 Task: Create a due date automation trigger when advanced on, on the tuesday of the week before a card is due add fields with custom field "Resume" set to a date more than 1 working days from now at 11:00 AM.
Action: Mouse moved to (1163, 97)
Screenshot: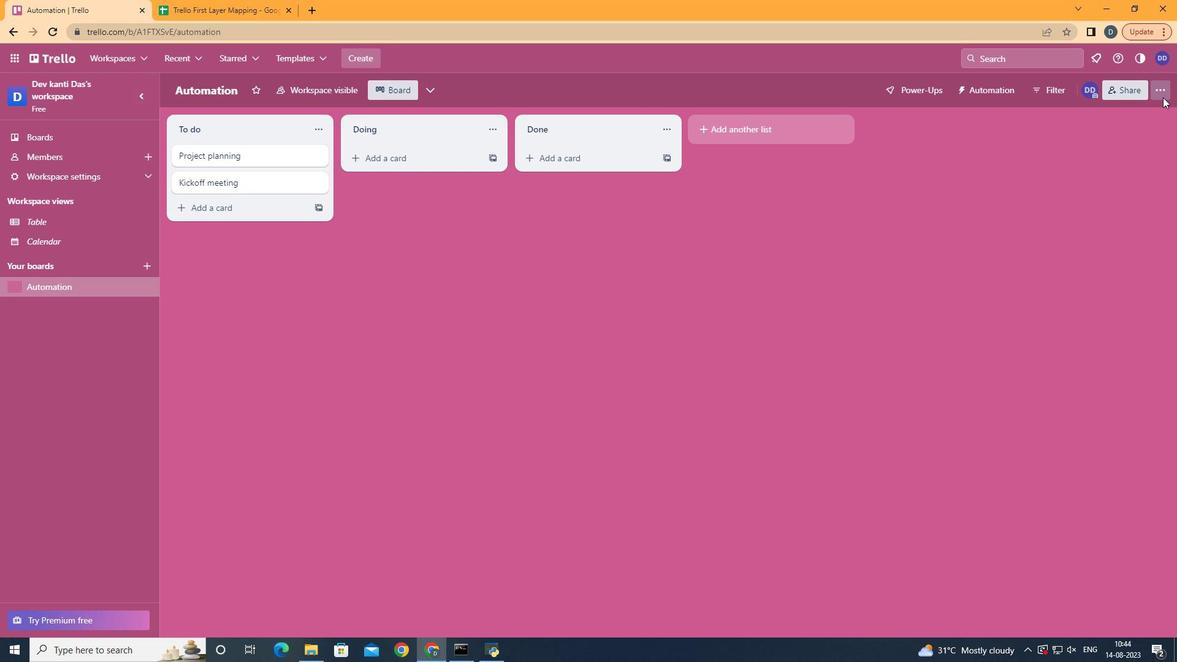 
Action: Mouse pressed left at (1163, 97)
Screenshot: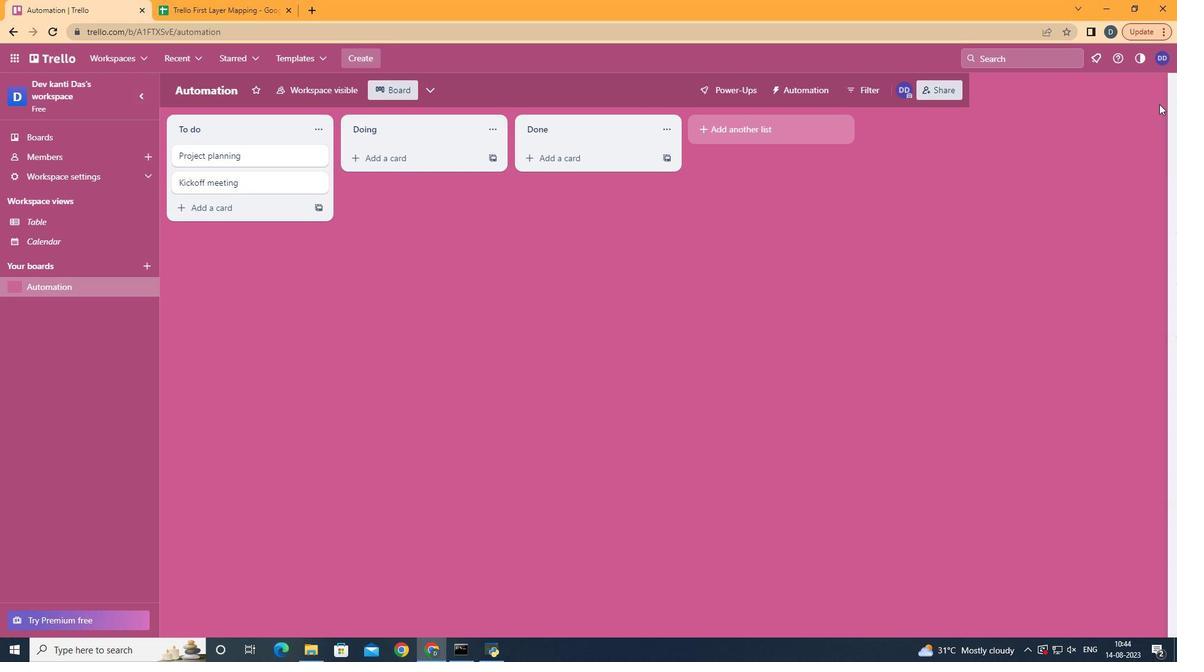 
Action: Mouse moved to (1105, 250)
Screenshot: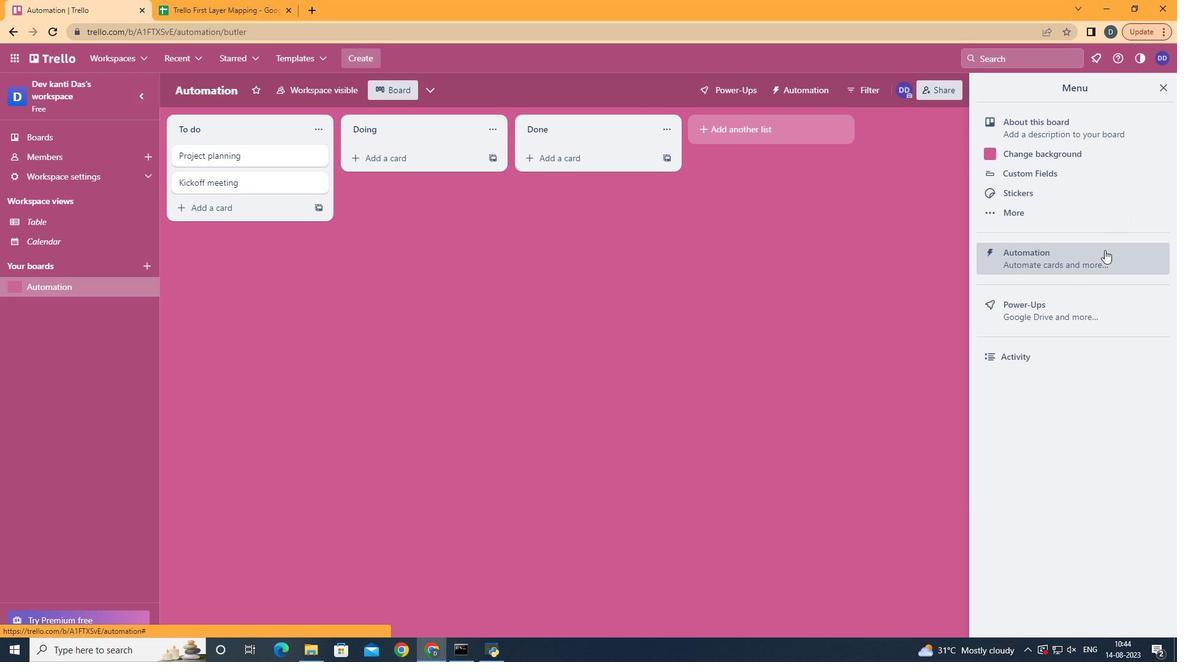 
Action: Mouse pressed left at (1105, 250)
Screenshot: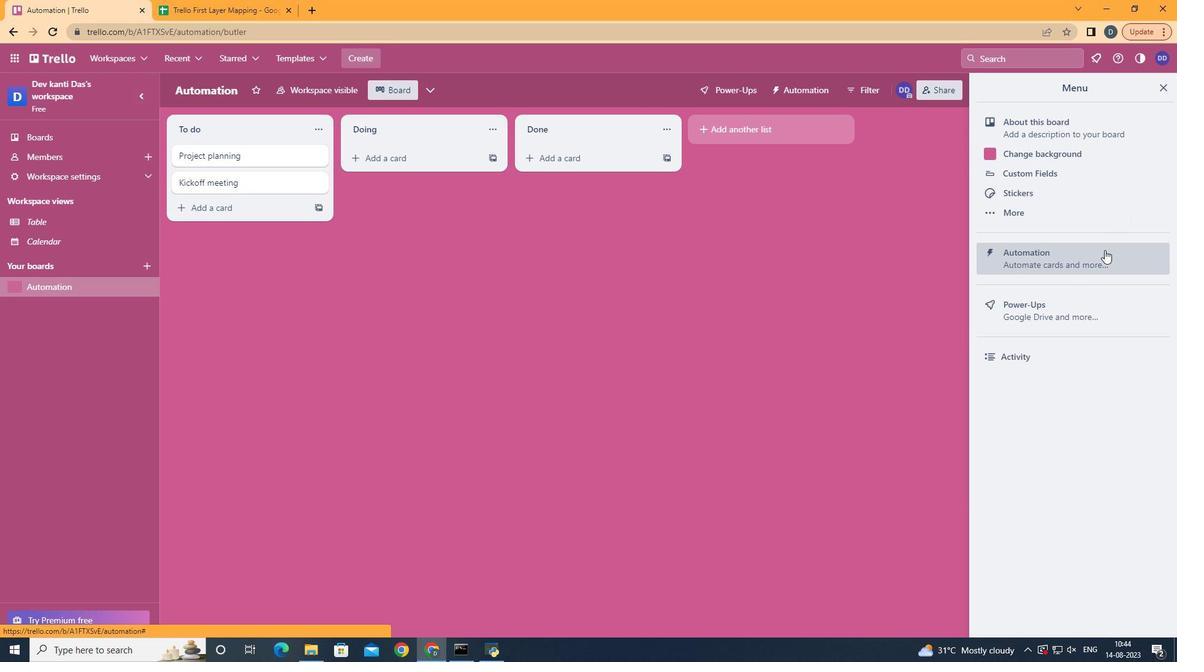 
Action: Mouse moved to (207, 253)
Screenshot: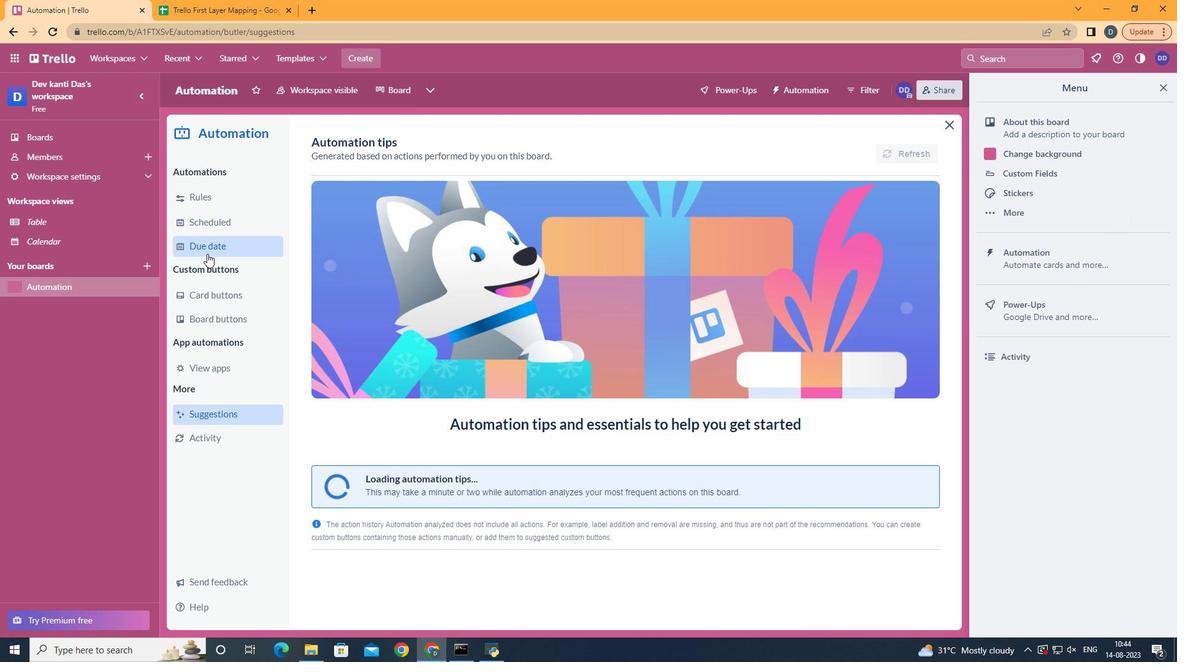 
Action: Mouse pressed left at (207, 253)
Screenshot: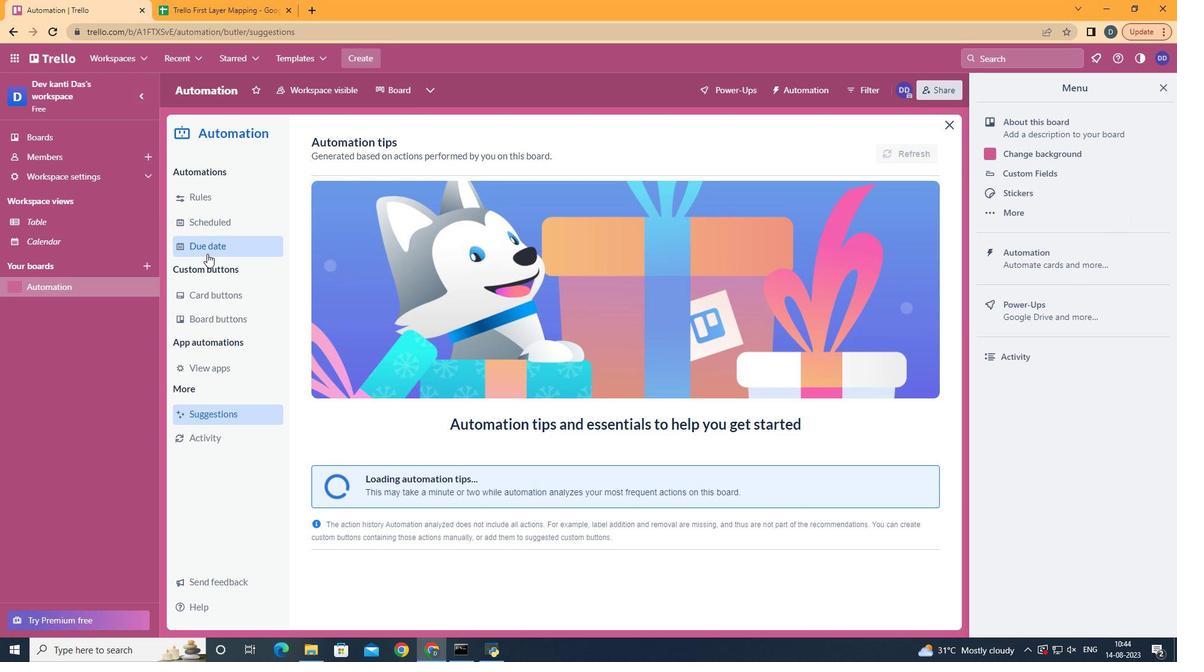 
Action: Mouse moved to (847, 157)
Screenshot: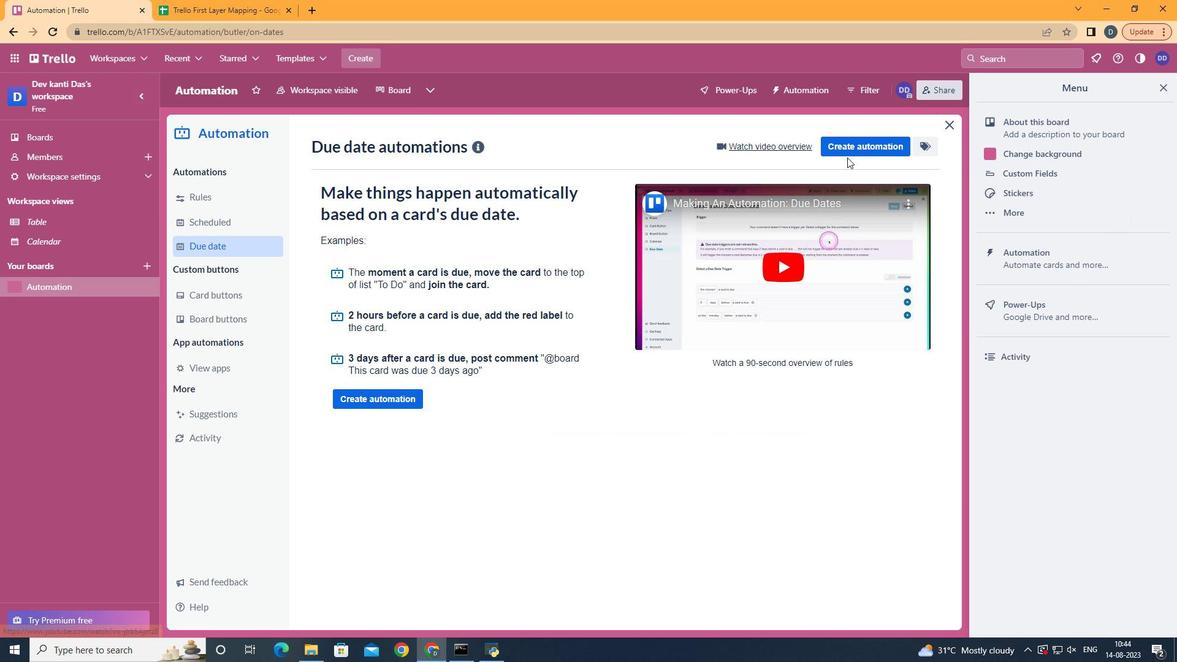 
Action: Mouse pressed left at (847, 157)
Screenshot: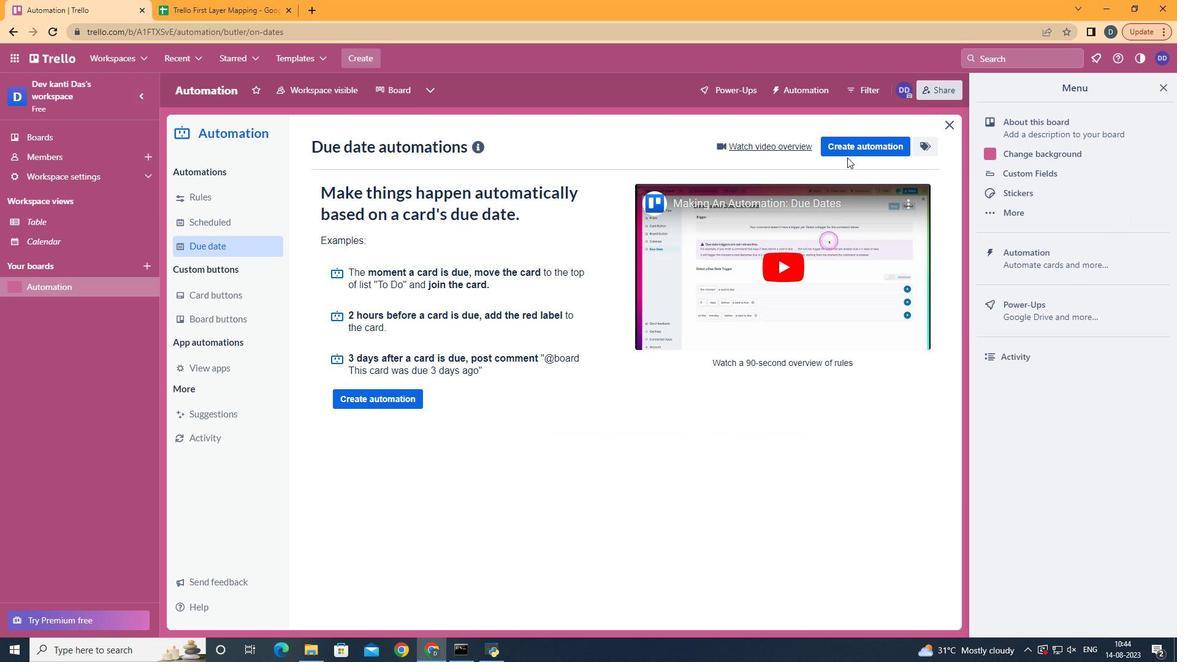 
Action: Mouse moved to (856, 153)
Screenshot: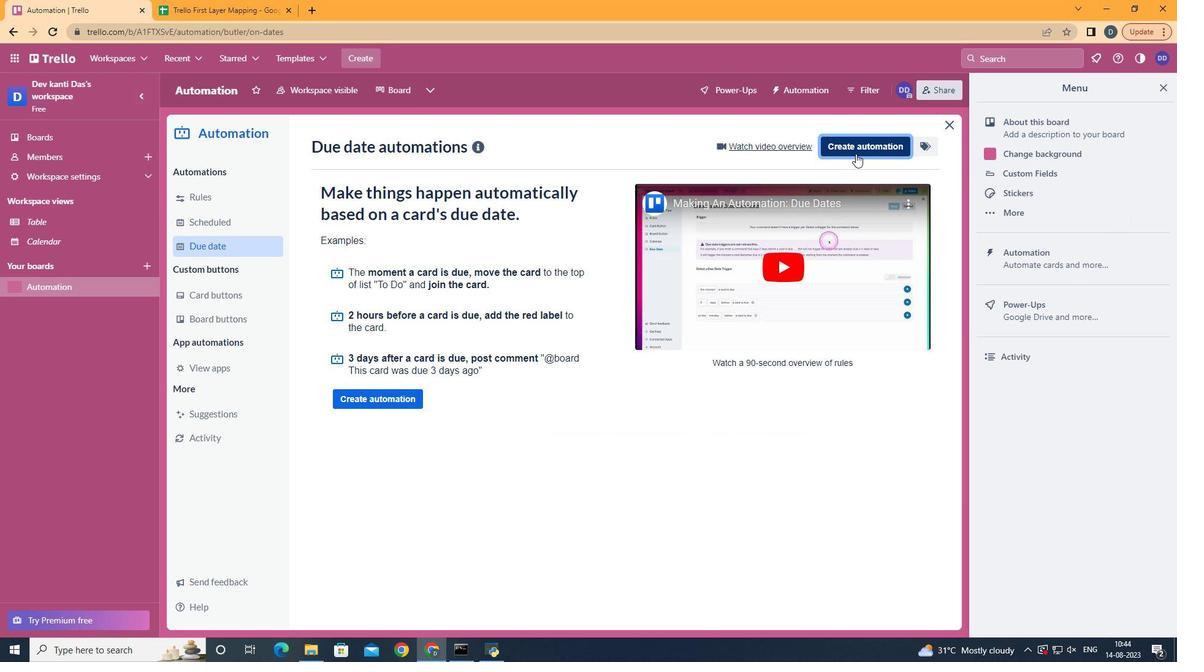 
Action: Mouse pressed left at (856, 153)
Screenshot: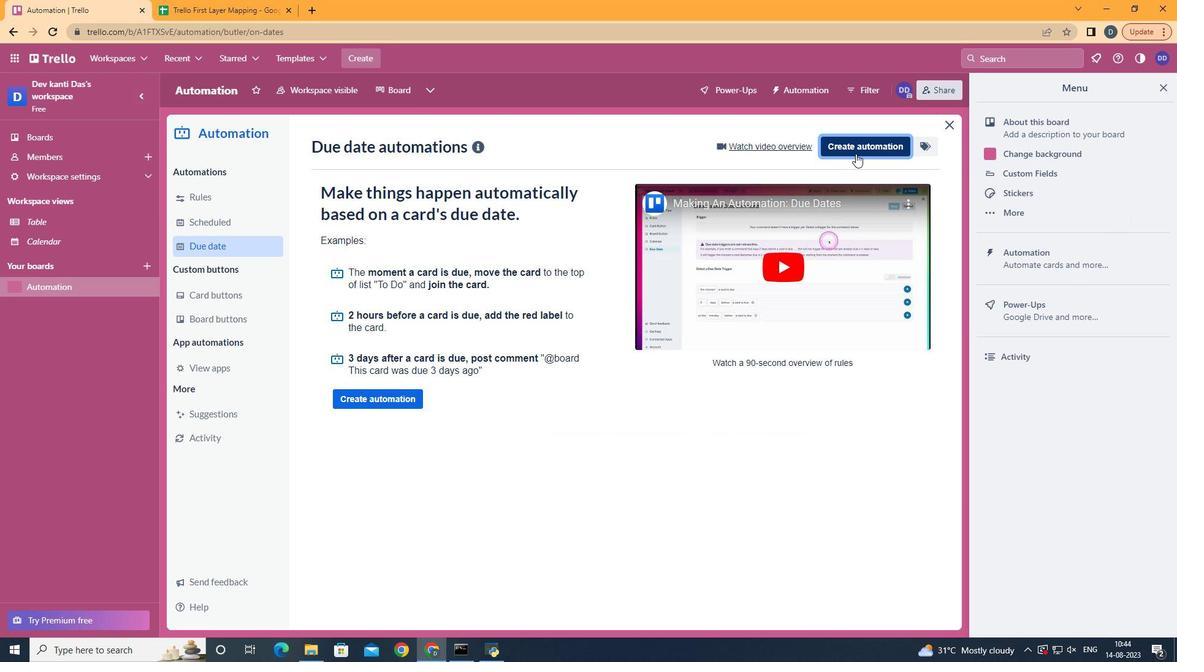 
Action: Mouse moved to (655, 267)
Screenshot: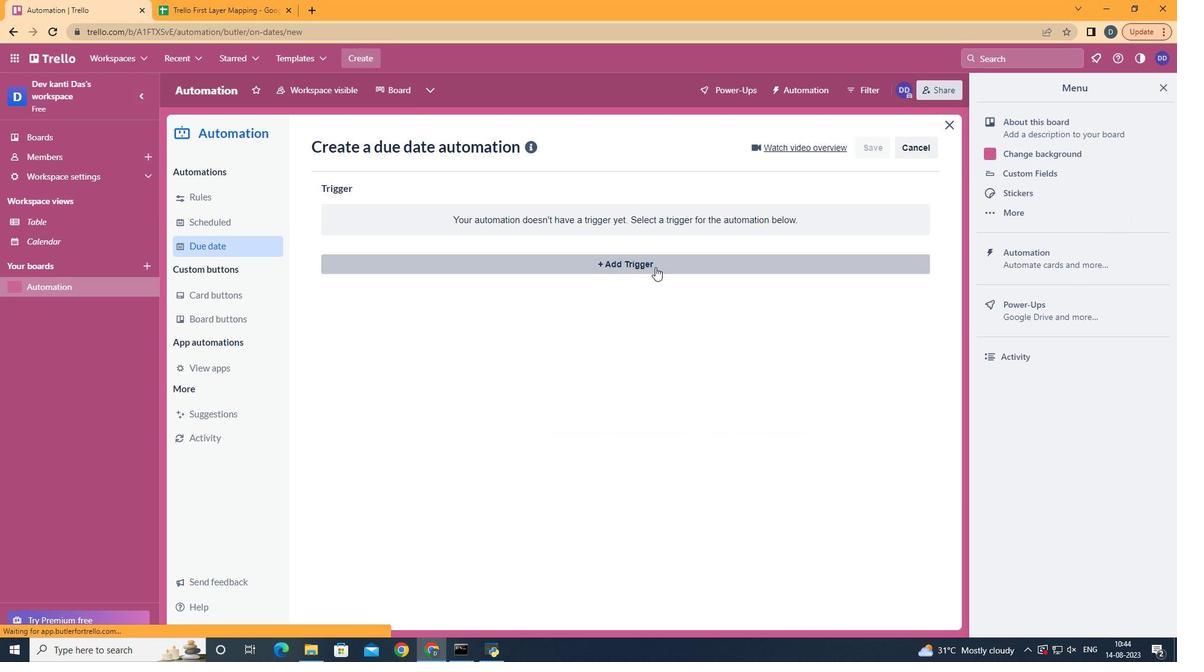 
Action: Mouse pressed left at (655, 267)
Screenshot: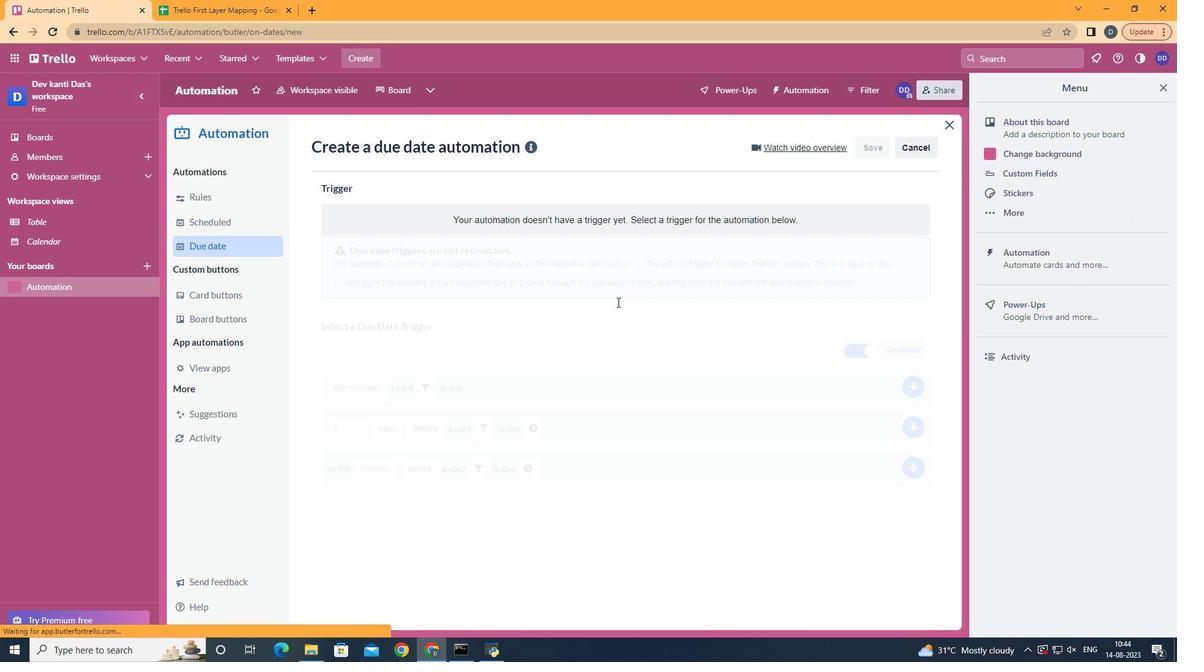 
Action: Mouse moved to (399, 337)
Screenshot: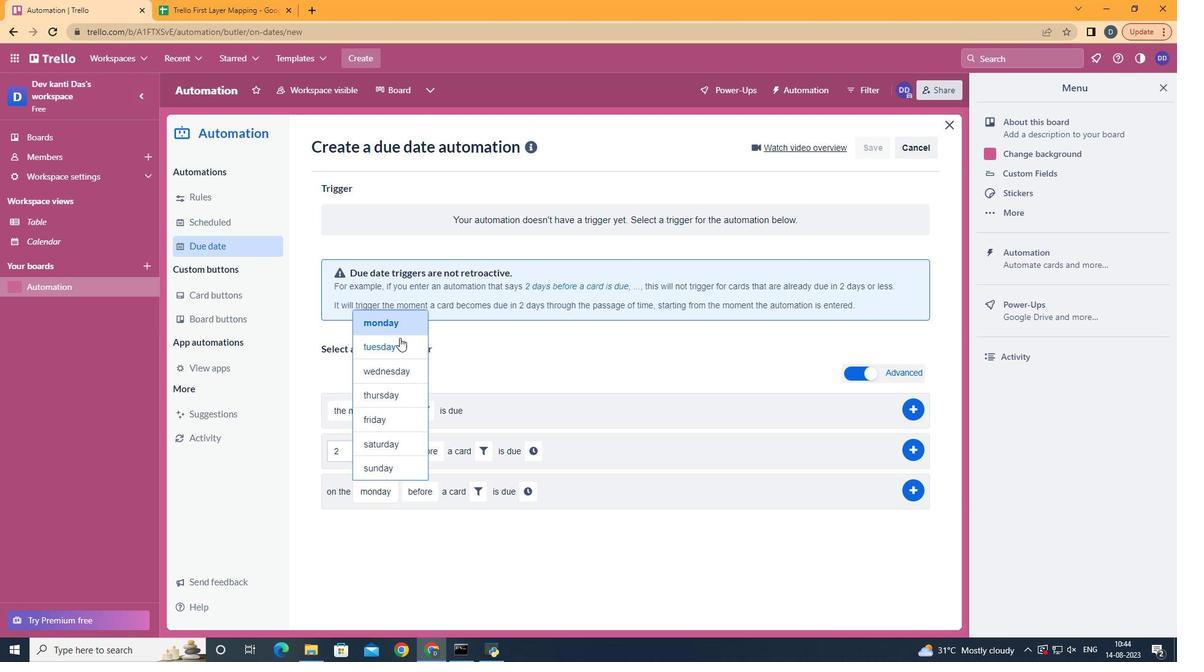 
Action: Mouse pressed left at (399, 337)
Screenshot: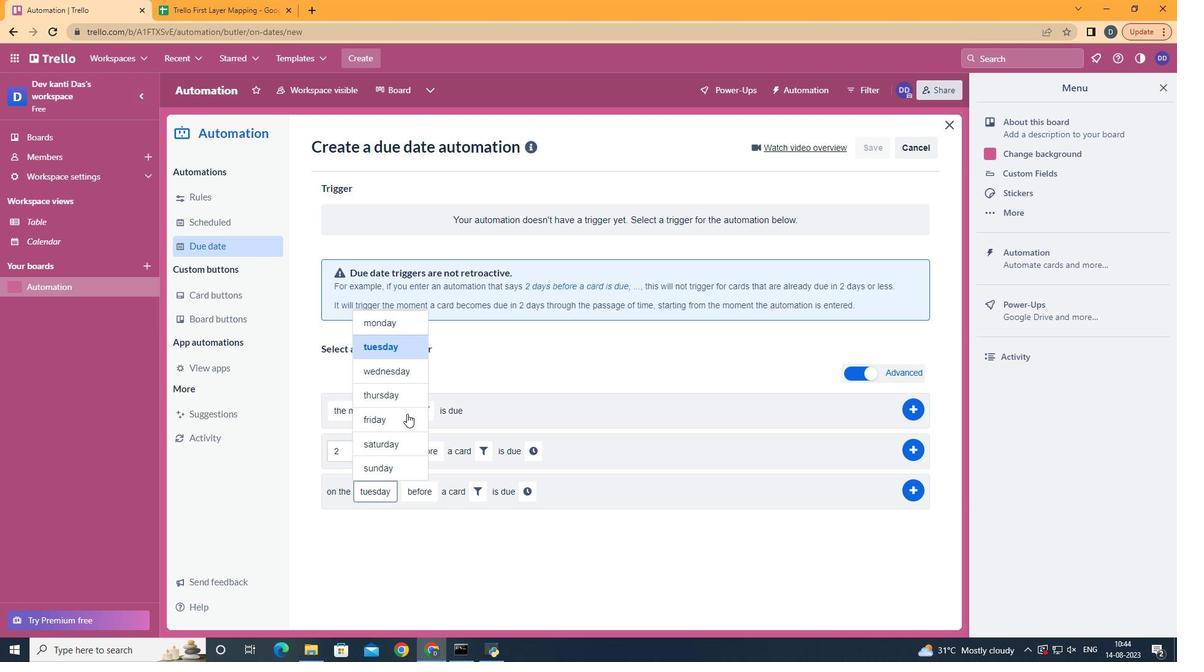
Action: Mouse moved to (440, 586)
Screenshot: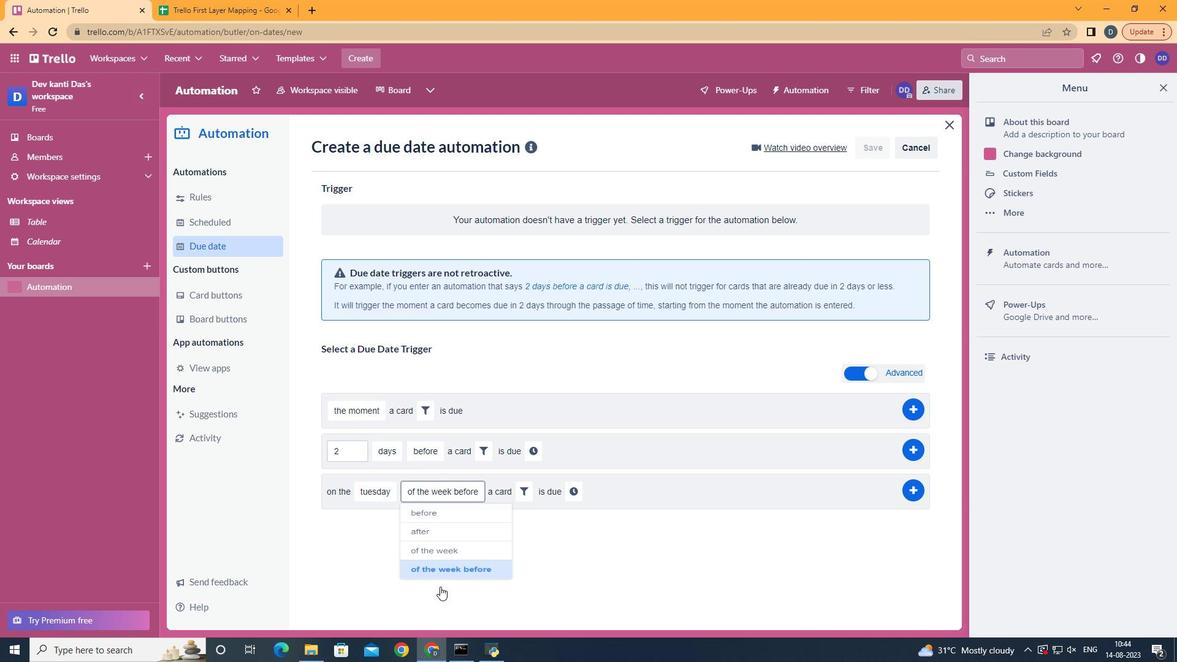 
Action: Mouse pressed left at (440, 586)
Screenshot: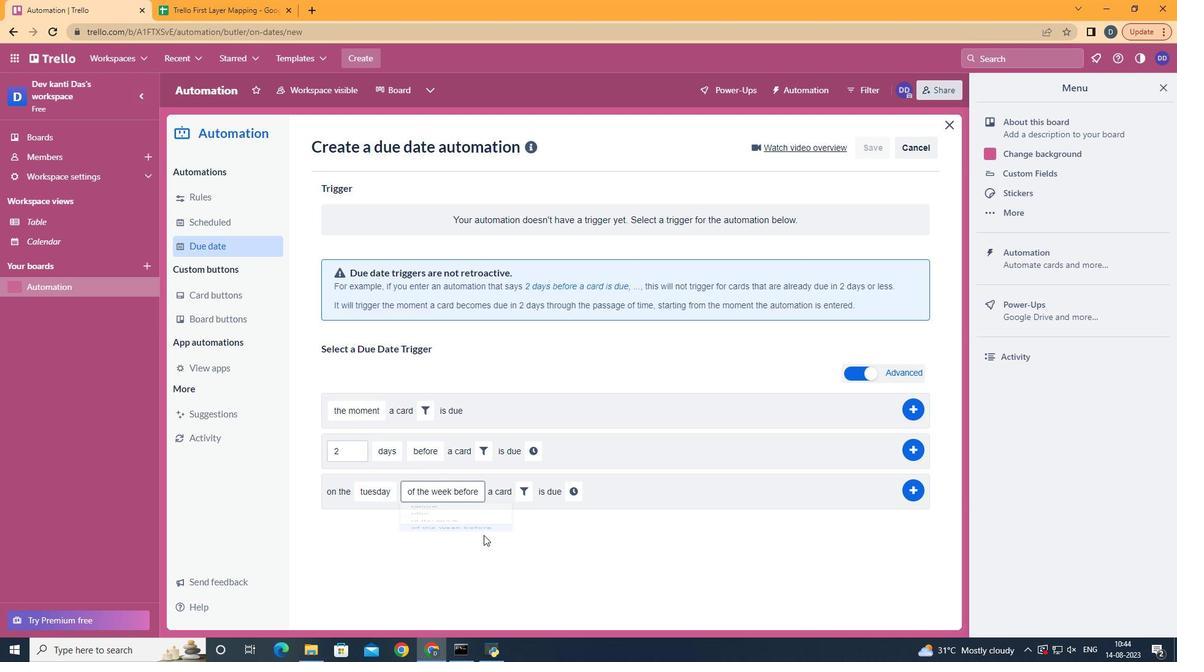 
Action: Mouse moved to (523, 493)
Screenshot: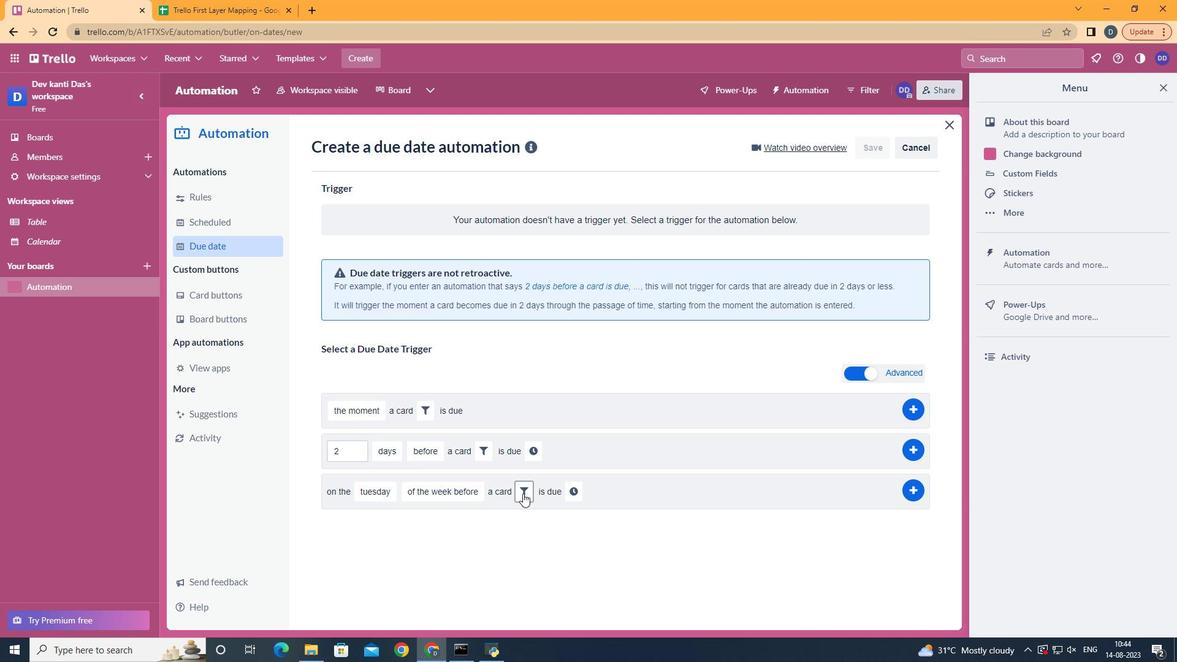 
Action: Mouse pressed left at (523, 493)
Screenshot: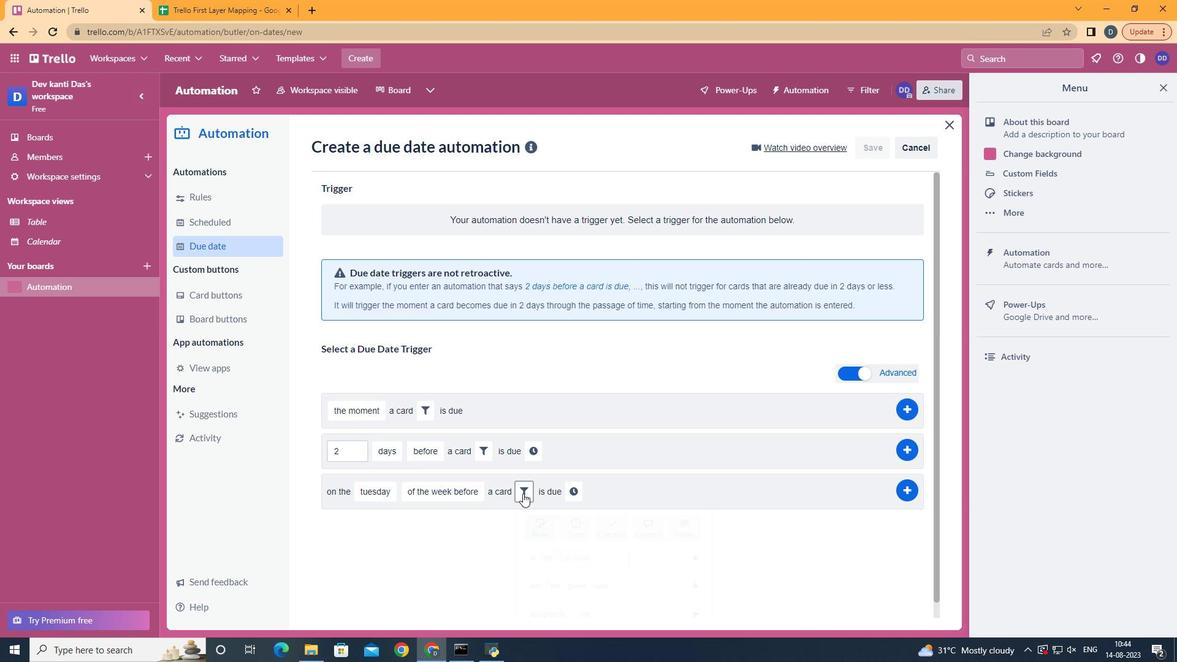 
Action: Mouse moved to (731, 539)
Screenshot: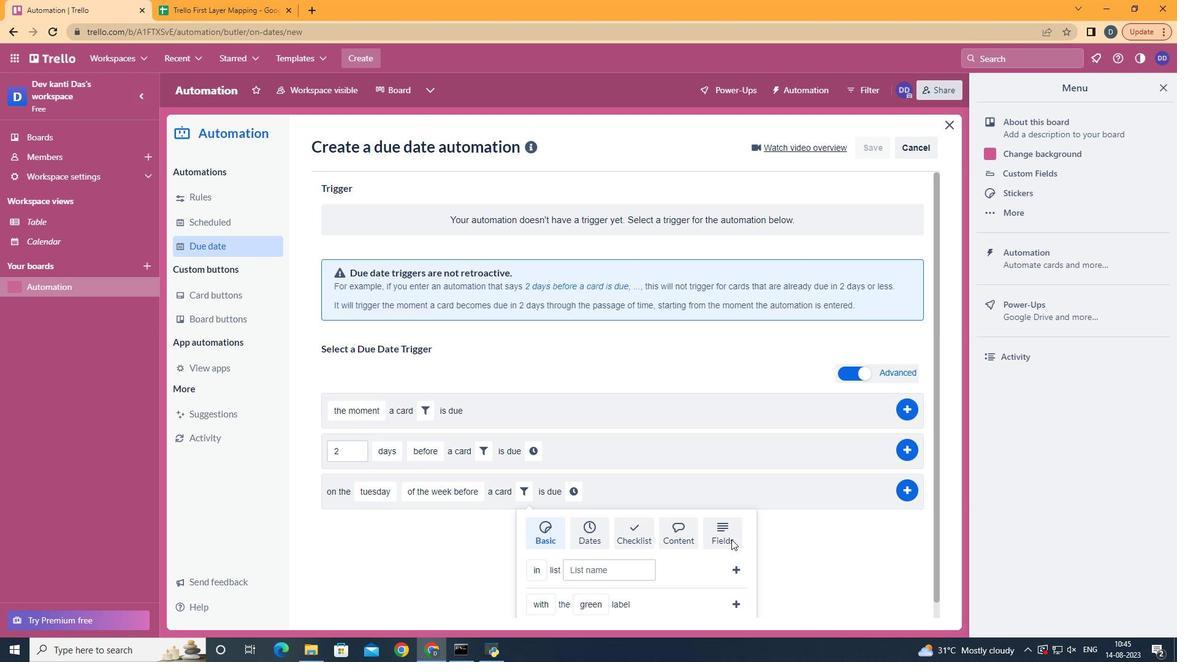 
Action: Mouse pressed left at (731, 539)
Screenshot: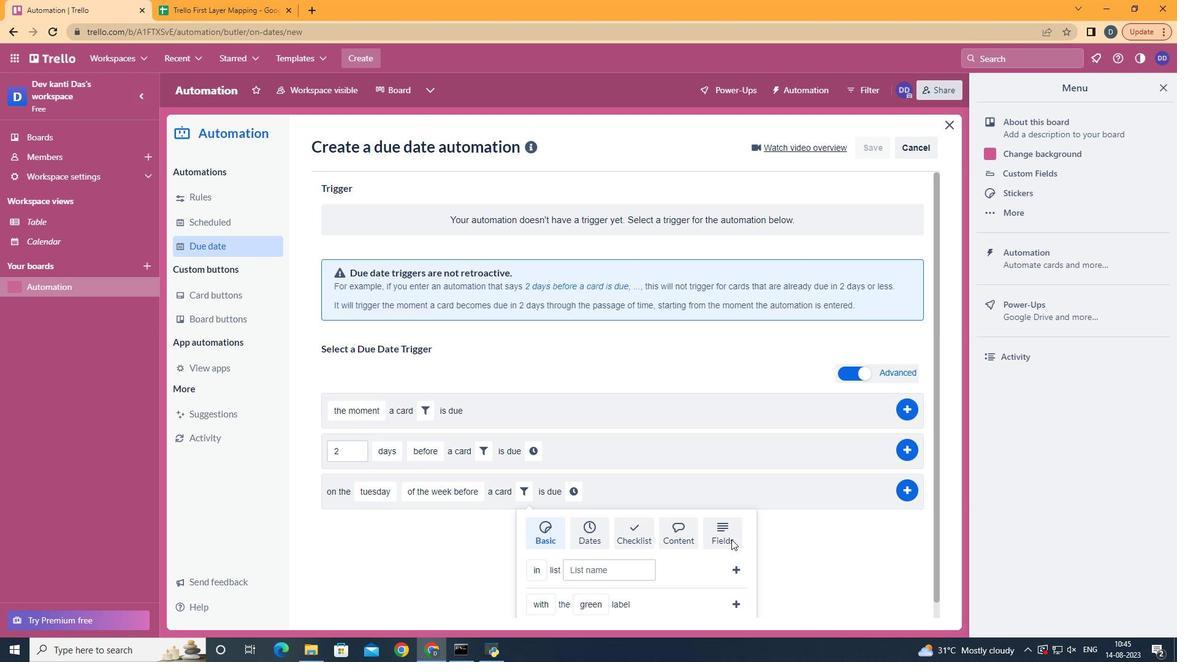 
Action: Mouse scrolled (731, 539) with delta (0, 0)
Screenshot: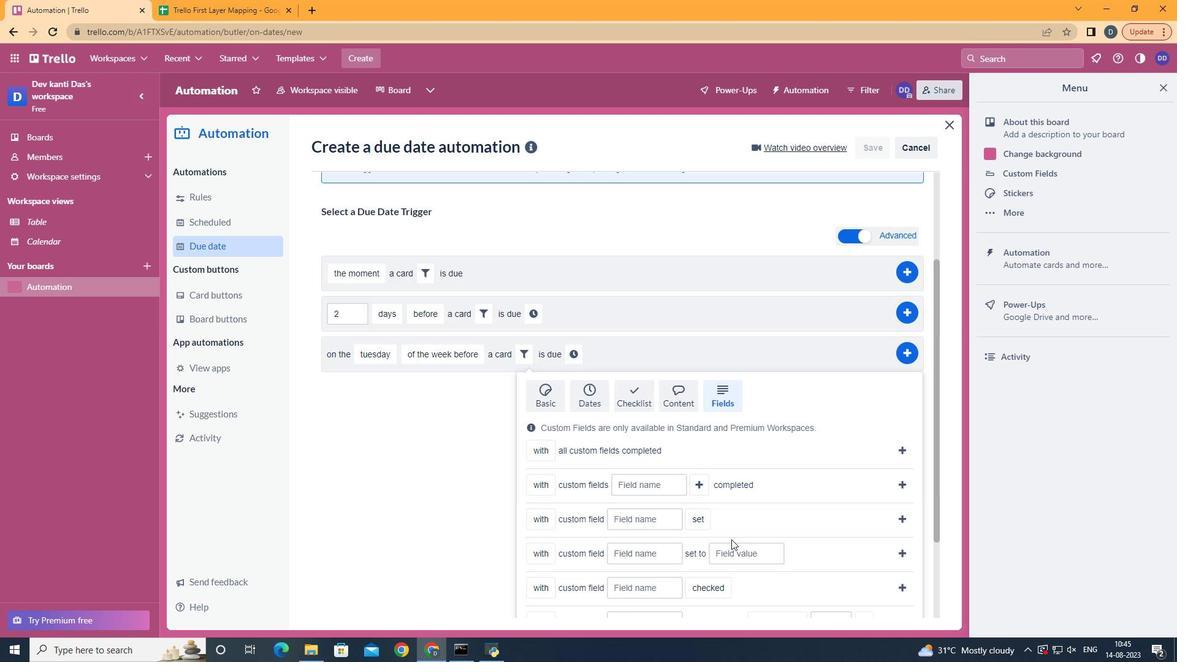 
Action: Mouse scrolled (731, 539) with delta (0, 0)
Screenshot: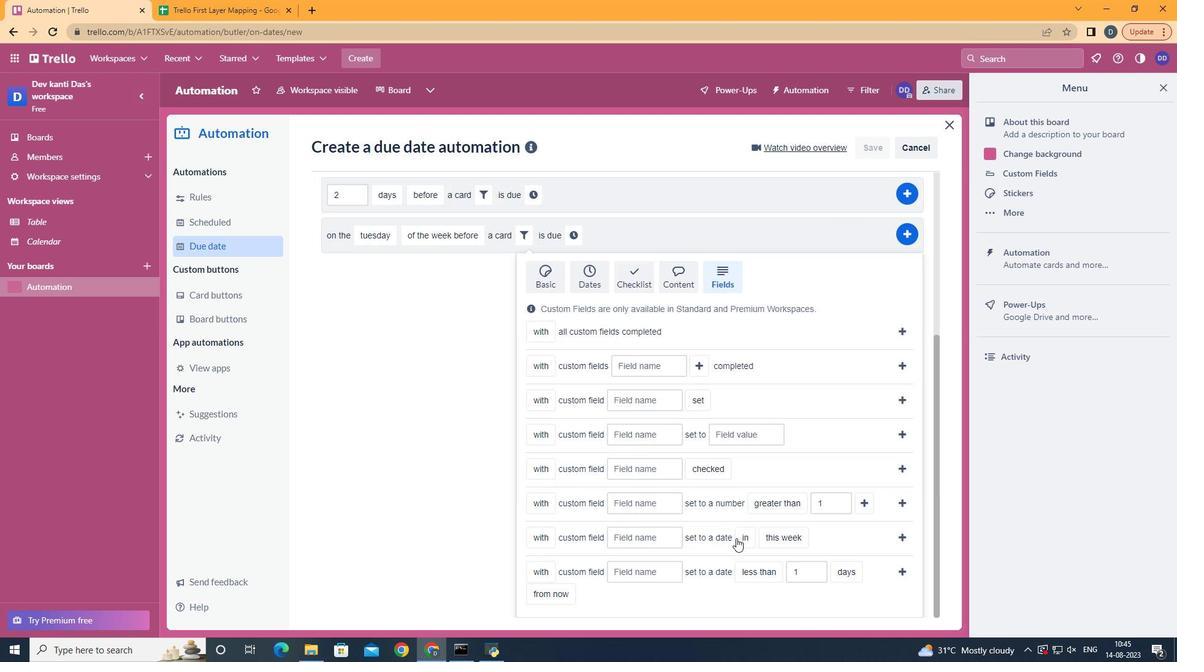 
Action: Mouse scrolled (731, 539) with delta (0, 0)
Screenshot: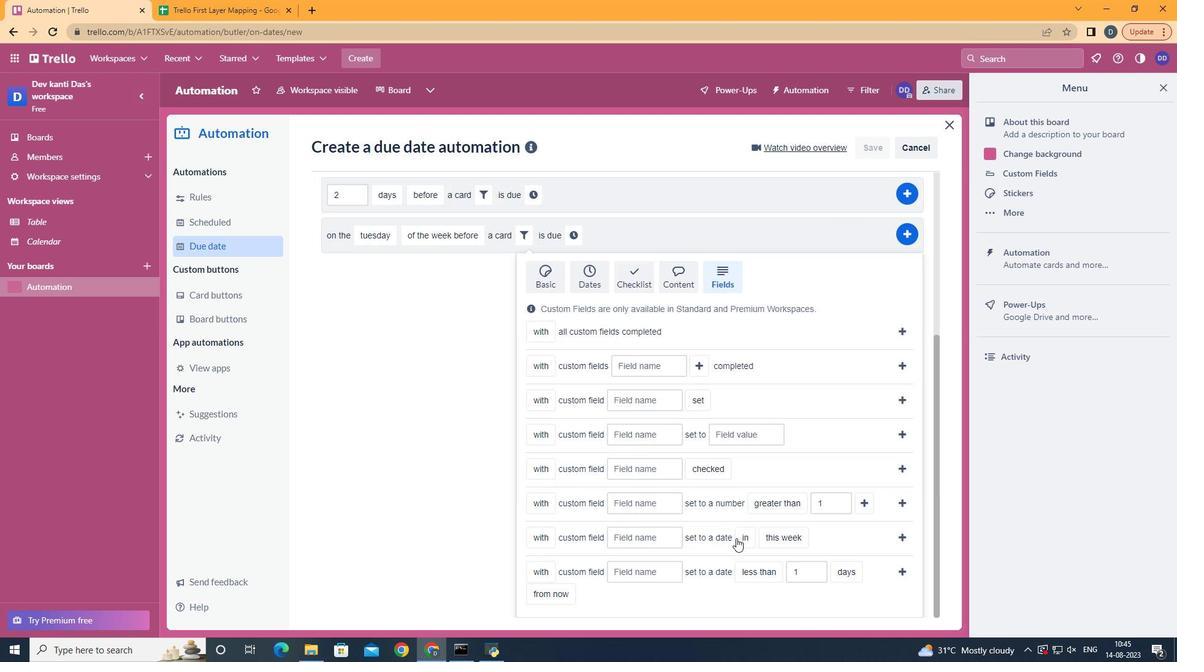 
Action: Mouse scrolled (731, 539) with delta (0, 0)
Screenshot: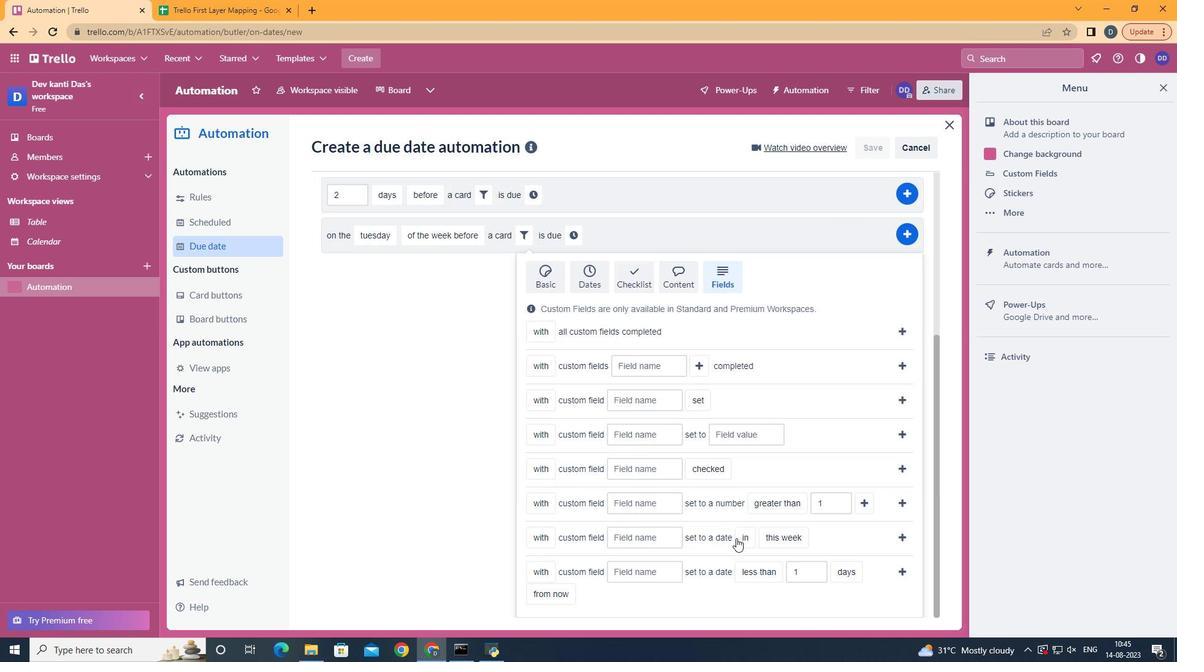 
Action: Mouse scrolled (731, 539) with delta (0, 0)
Screenshot: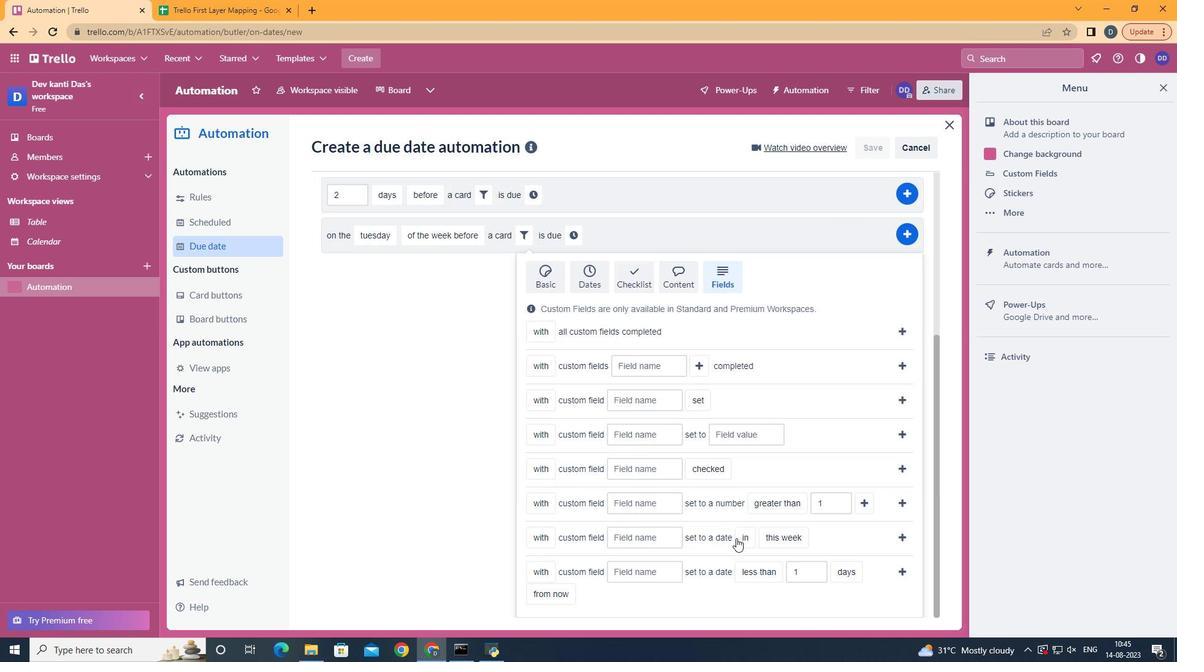 
Action: Mouse moved to (651, 575)
Screenshot: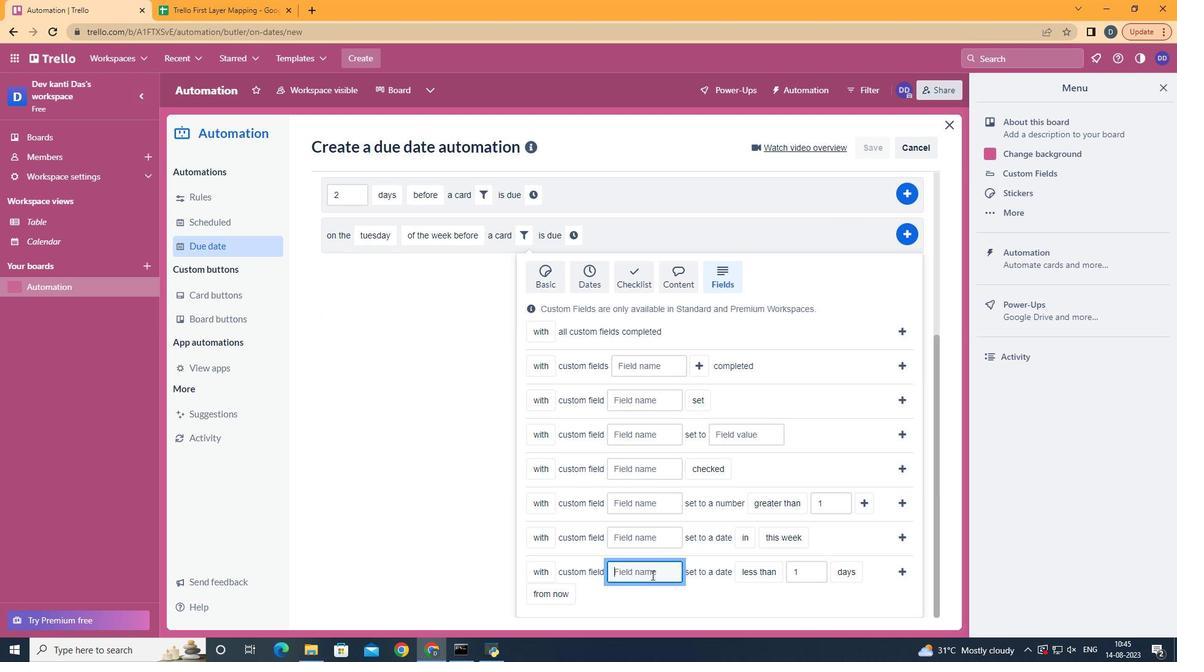 
Action: Mouse pressed left at (651, 575)
Screenshot: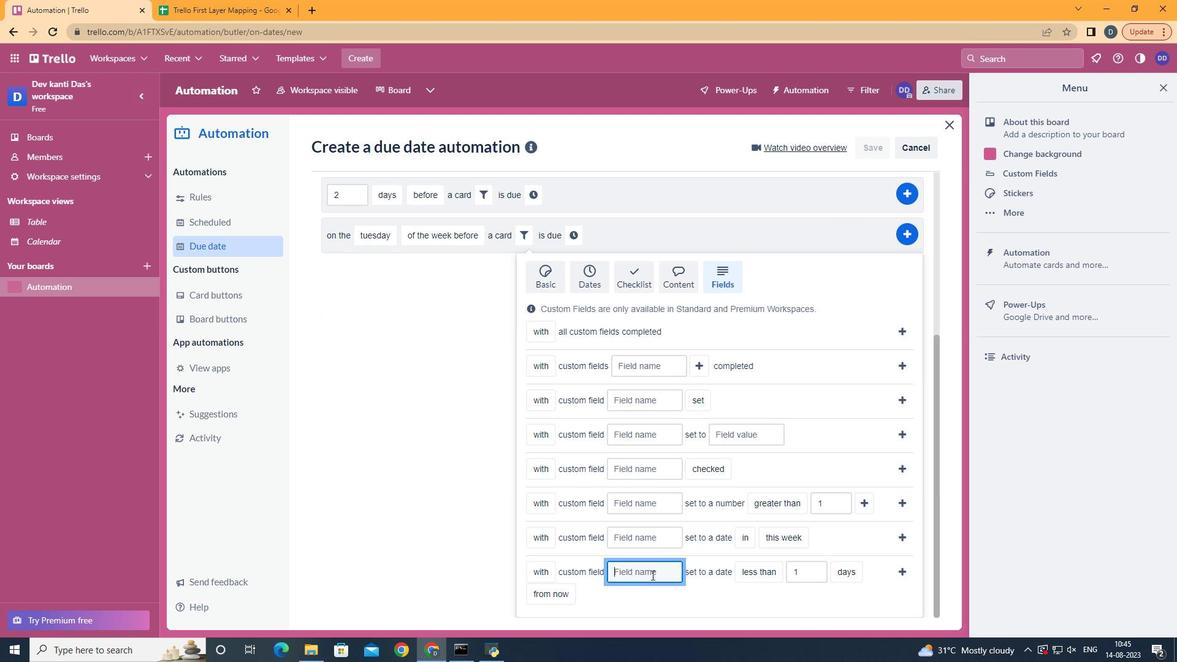 
Action: Key pressed <Key.shift>Resume
Screenshot: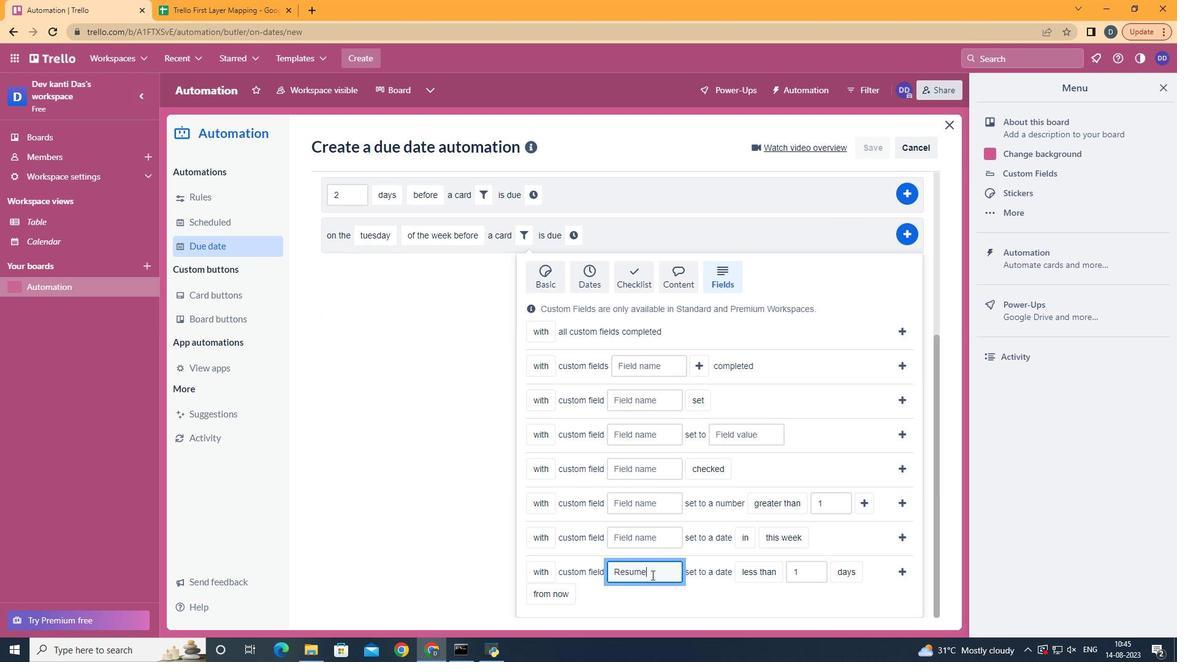 
Action: Mouse moved to (778, 513)
Screenshot: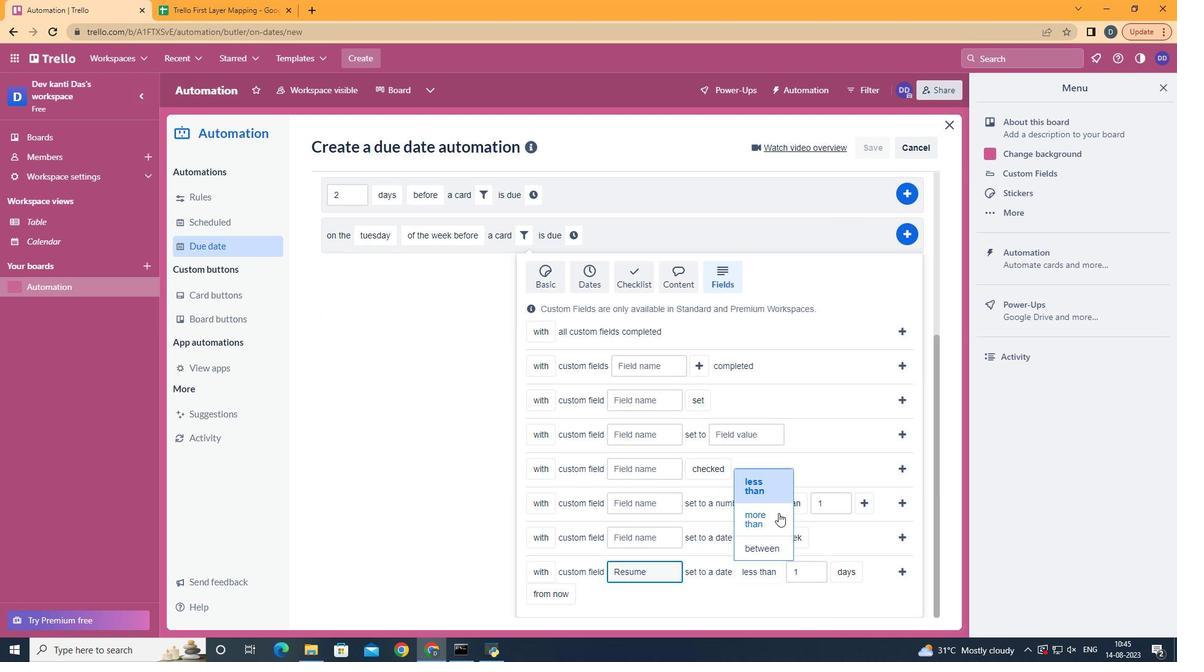
Action: Mouse pressed left at (778, 513)
Screenshot: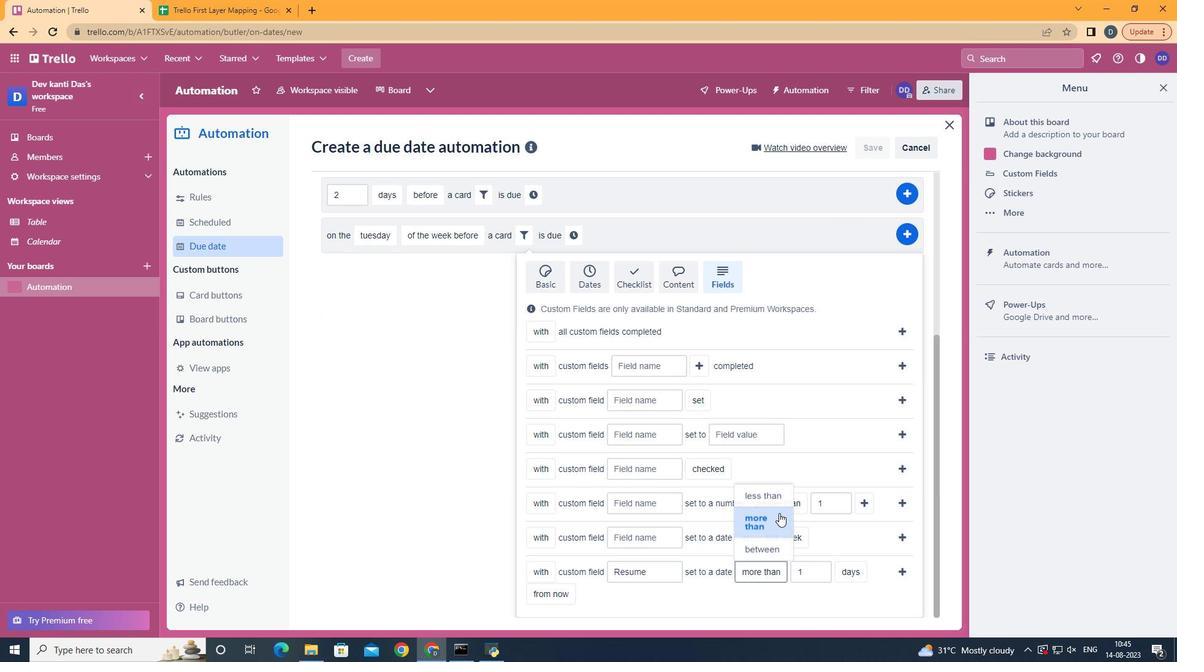 
Action: Mouse moved to (876, 549)
Screenshot: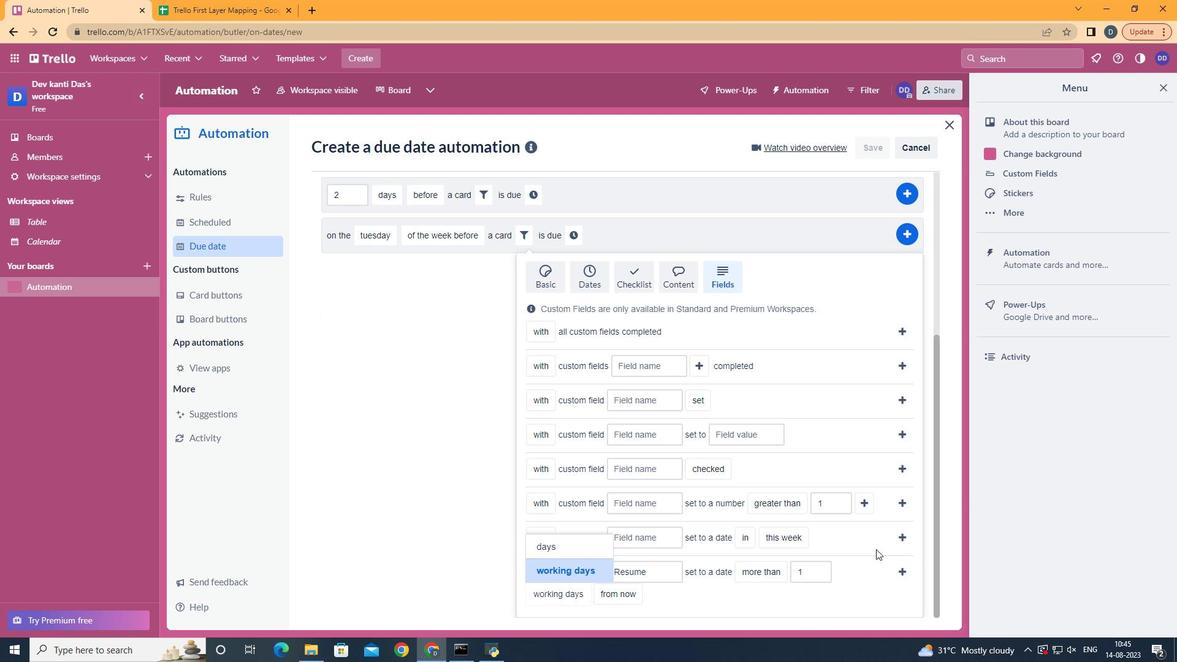 
Action: Mouse pressed left at (876, 549)
Screenshot: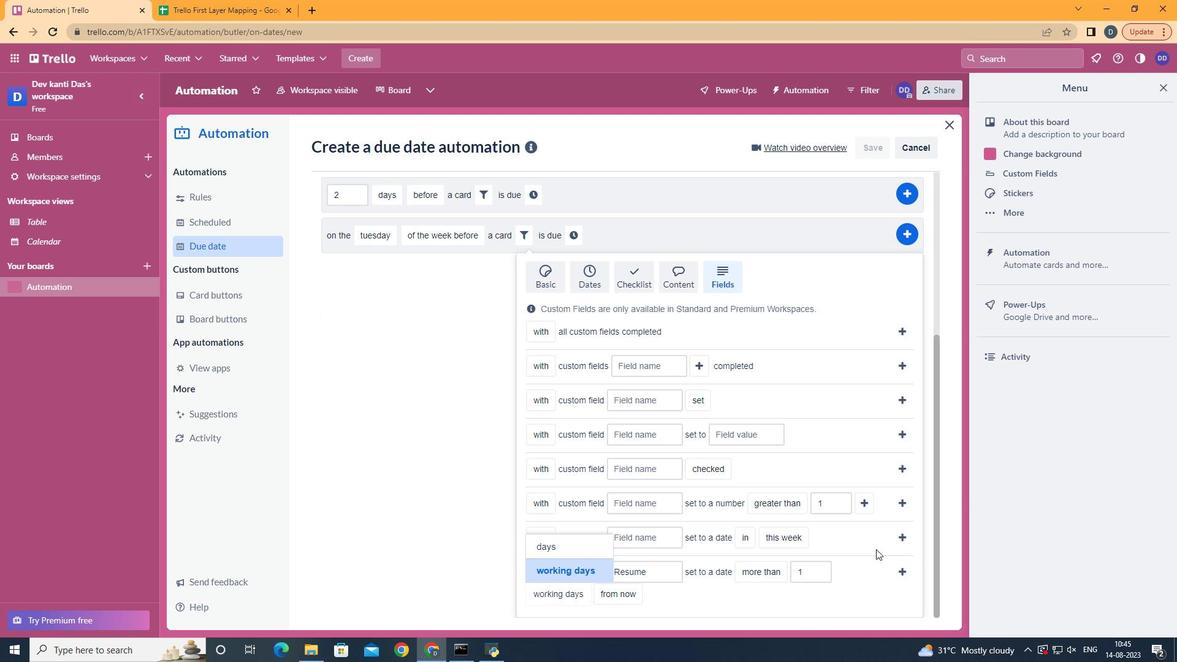 
Action: Mouse moved to (902, 574)
Screenshot: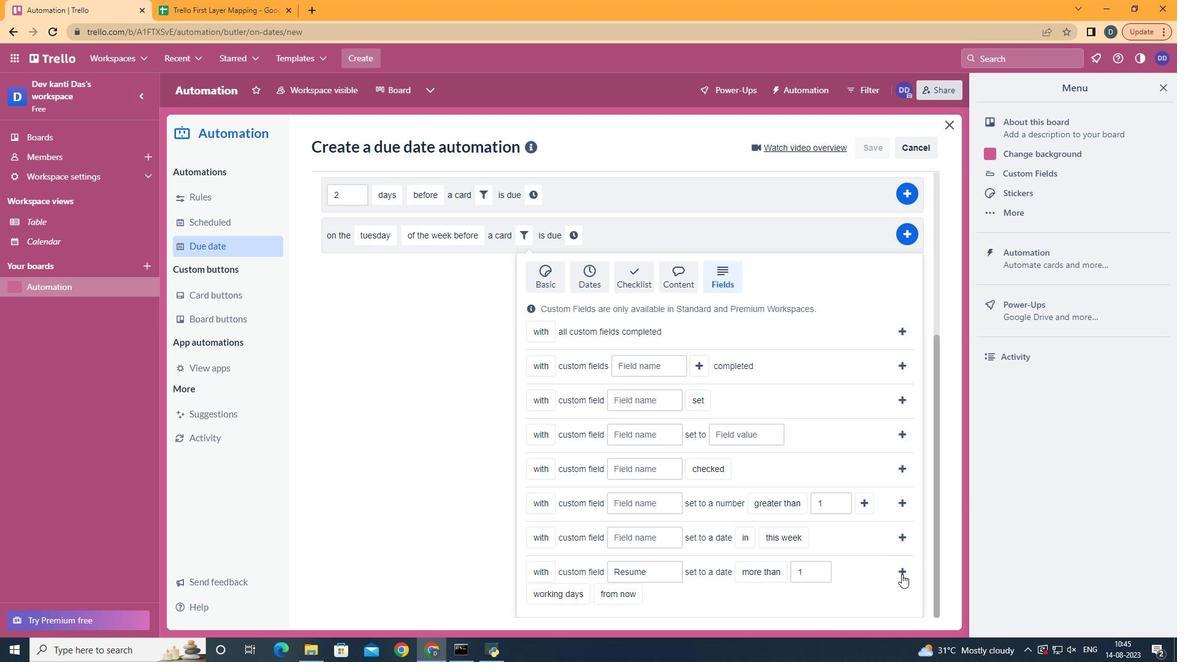 
Action: Mouse pressed left at (902, 574)
Screenshot: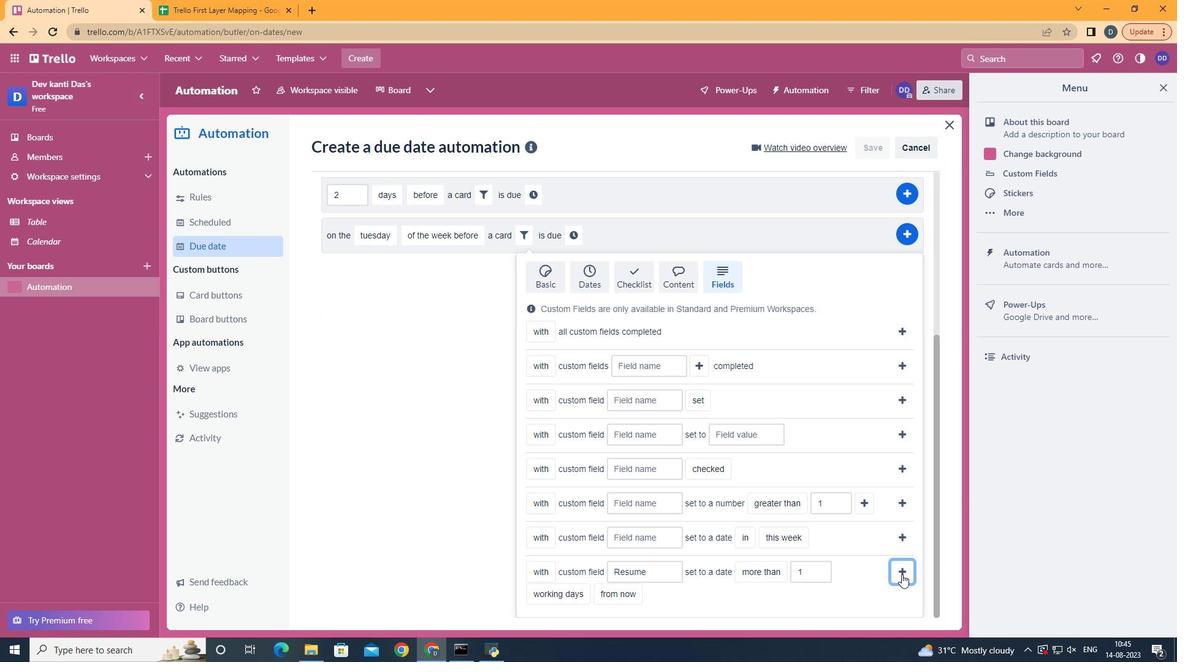 
Action: Mouse moved to (339, 520)
Screenshot: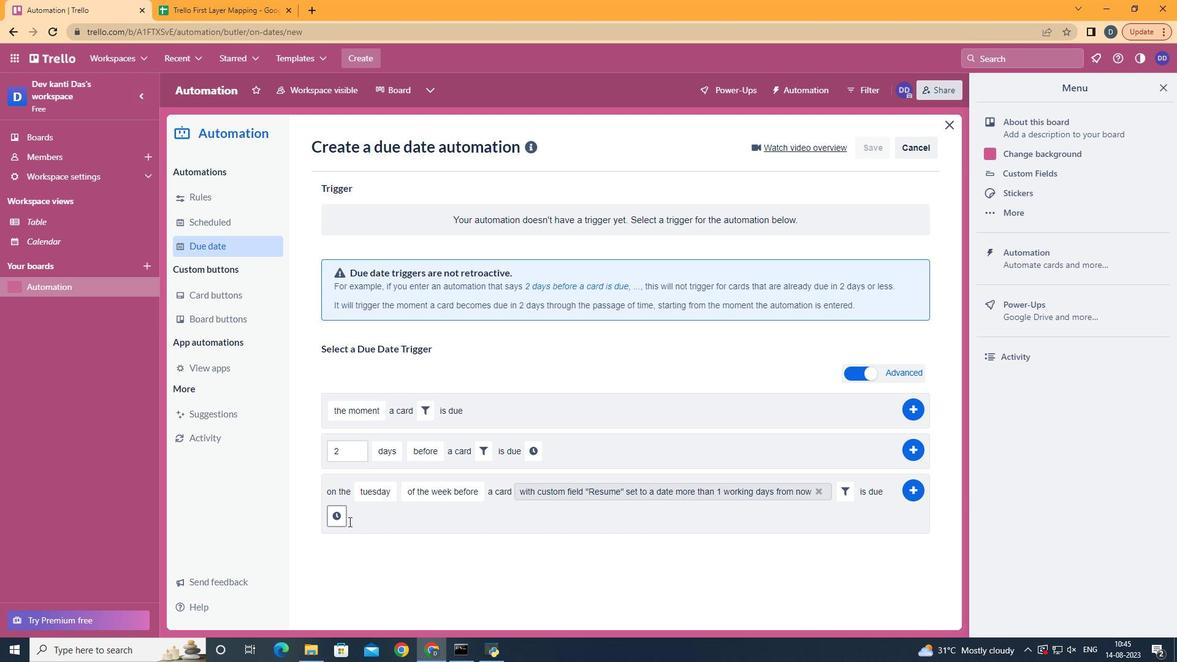 
Action: Mouse pressed left at (339, 520)
Screenshot: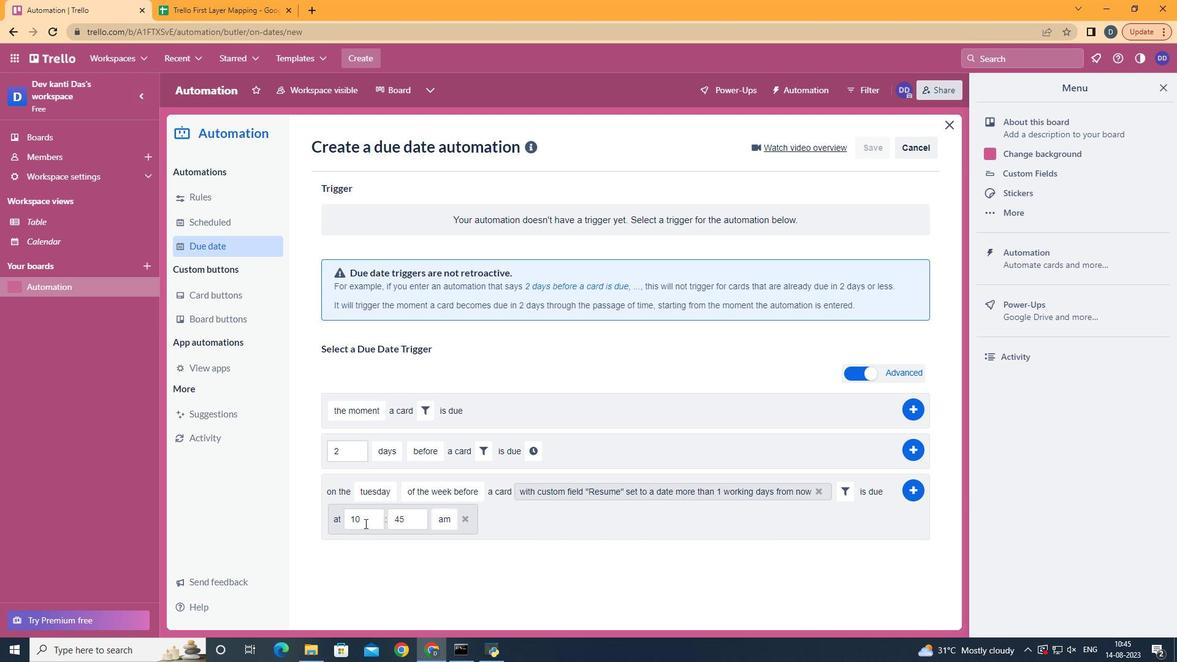 
Action: Mouse moved to (374, 523)
Screenshot: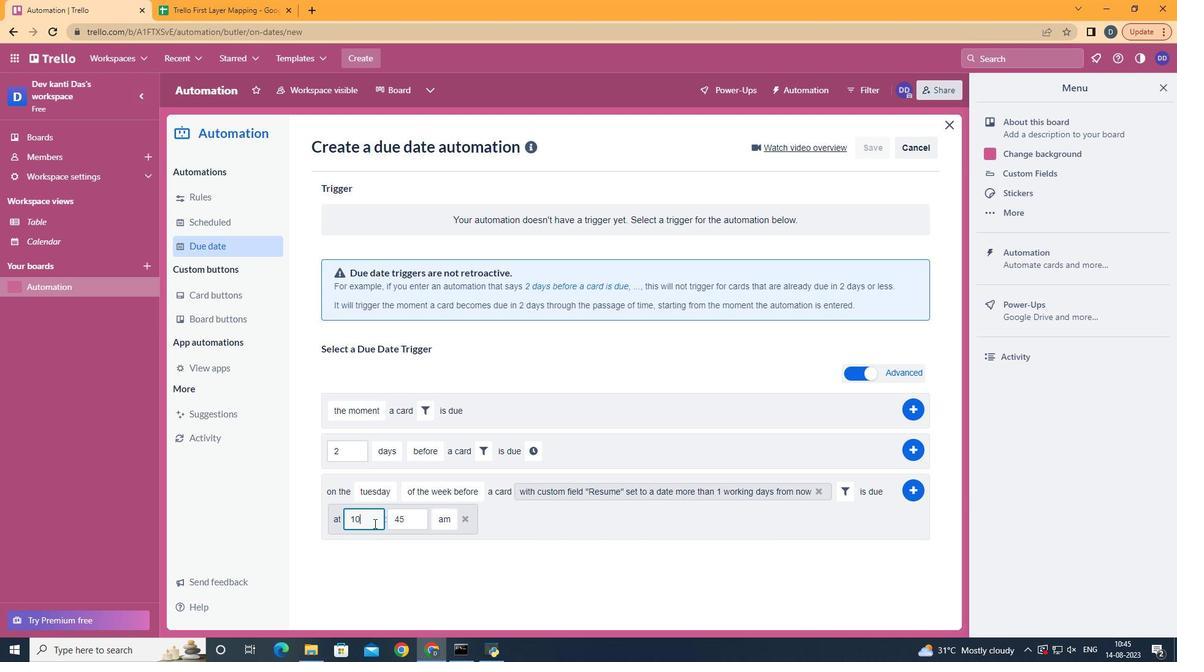 
Action: Mouse pressed left at (374, 523)
Screenshot: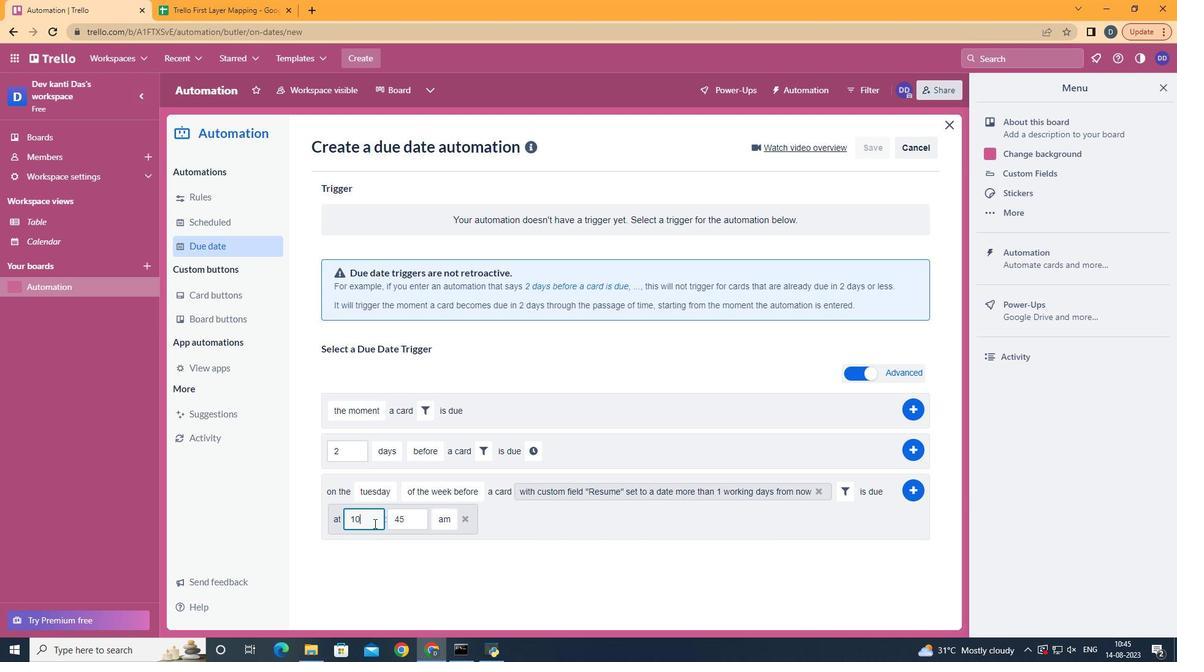
Action: Key pressed <Key.backspace>1
Screenshot: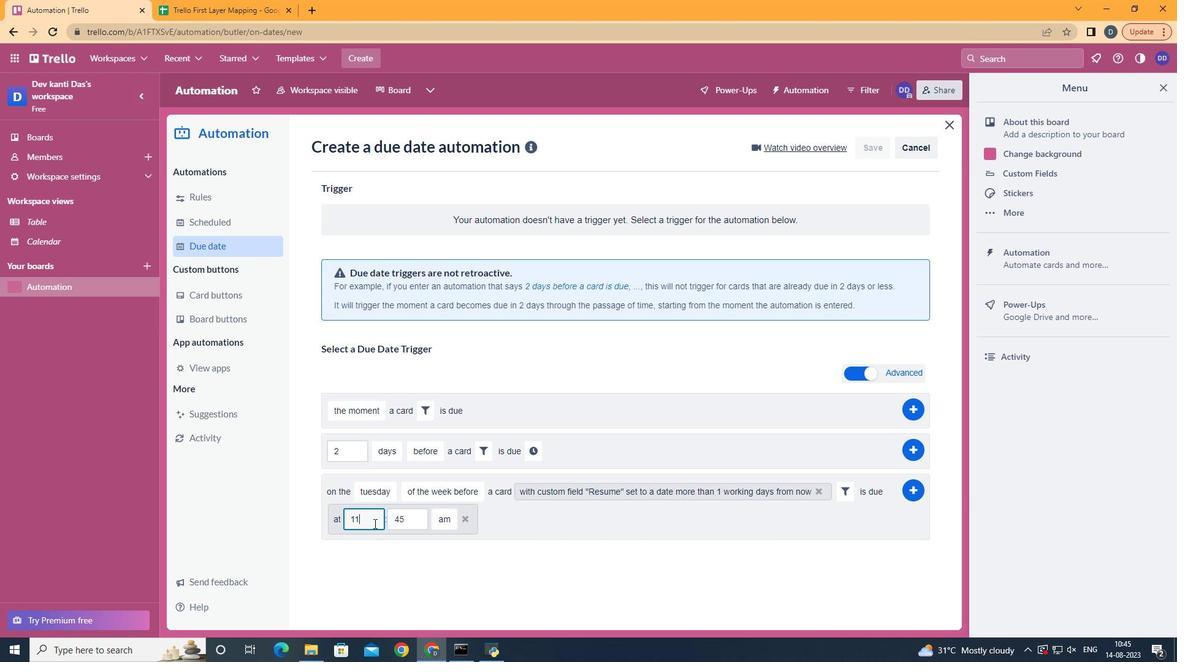 
Action: Mouse moved to (401, 515)
Screenshot: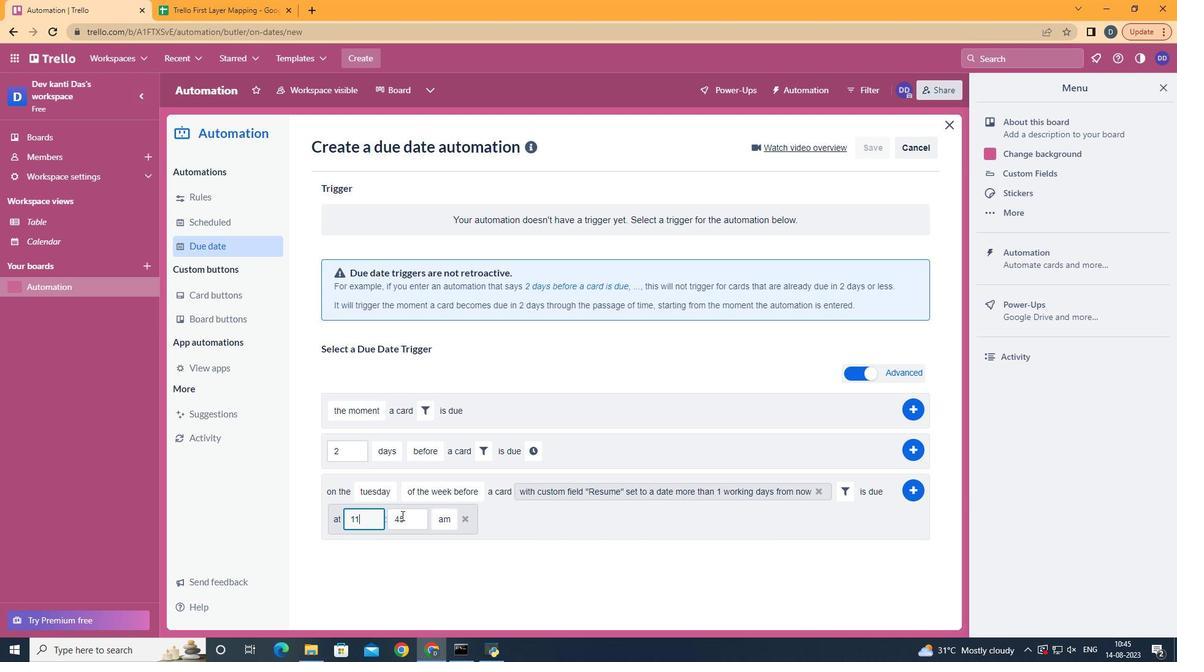 
Action: Mouse pressed left at (401, 515)
Screenshot: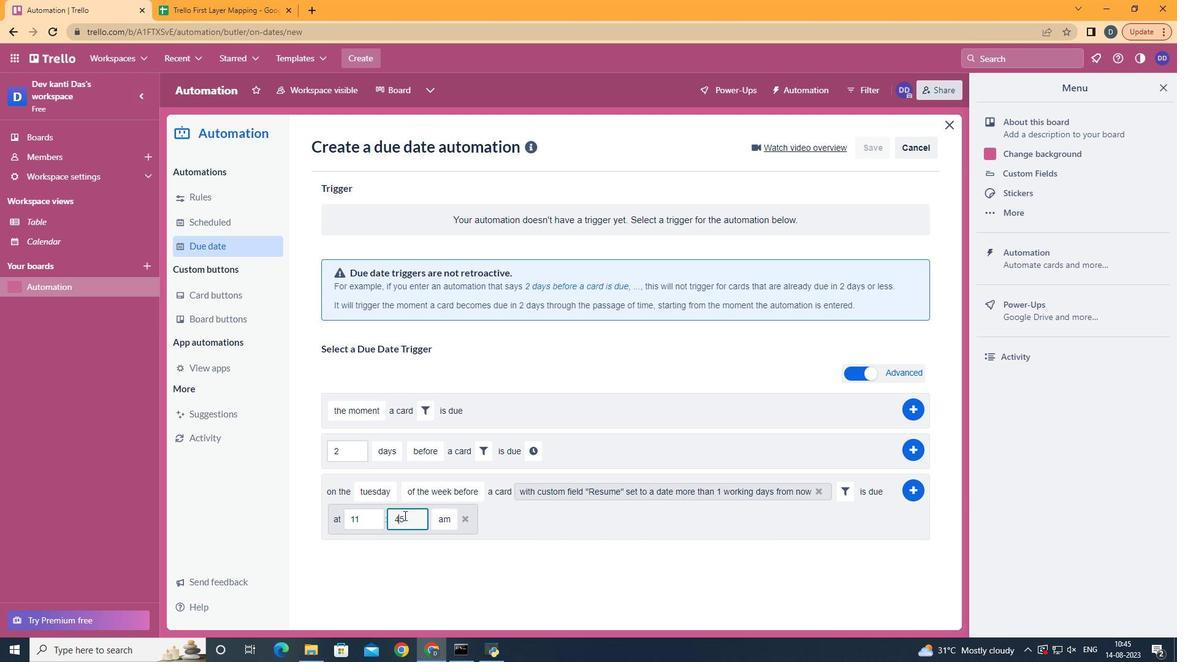 
Action: Mouse moved to (405, 516)
Screenshot: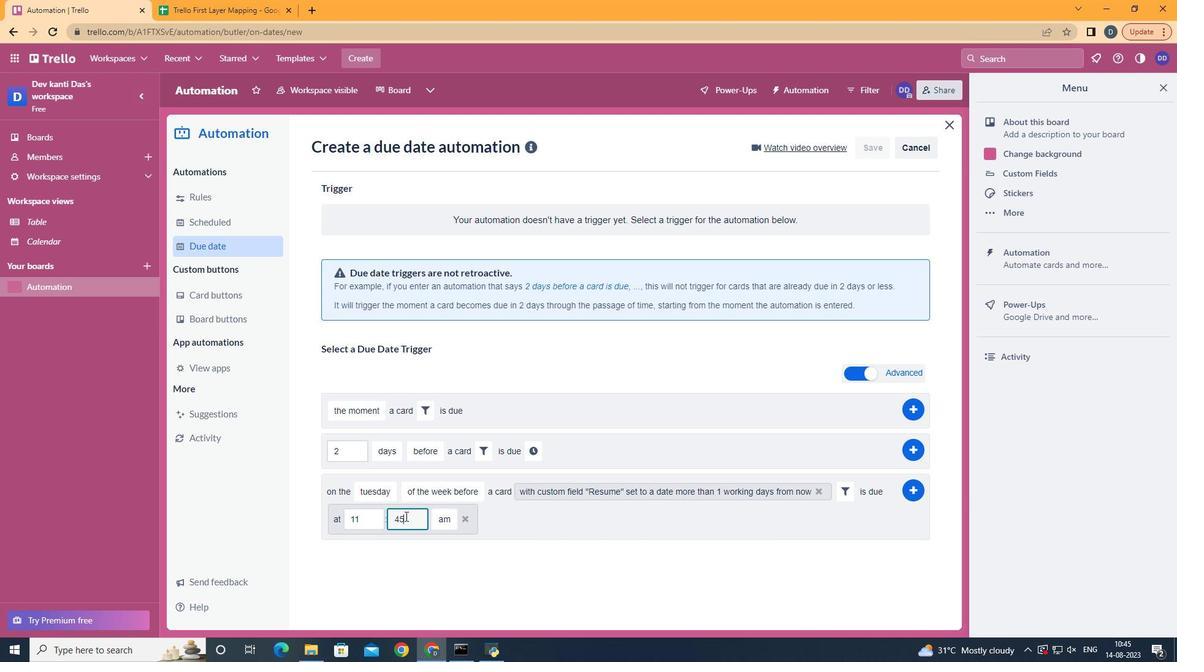 
Action: Mouse pressed left at (405, 516)
Screenshot: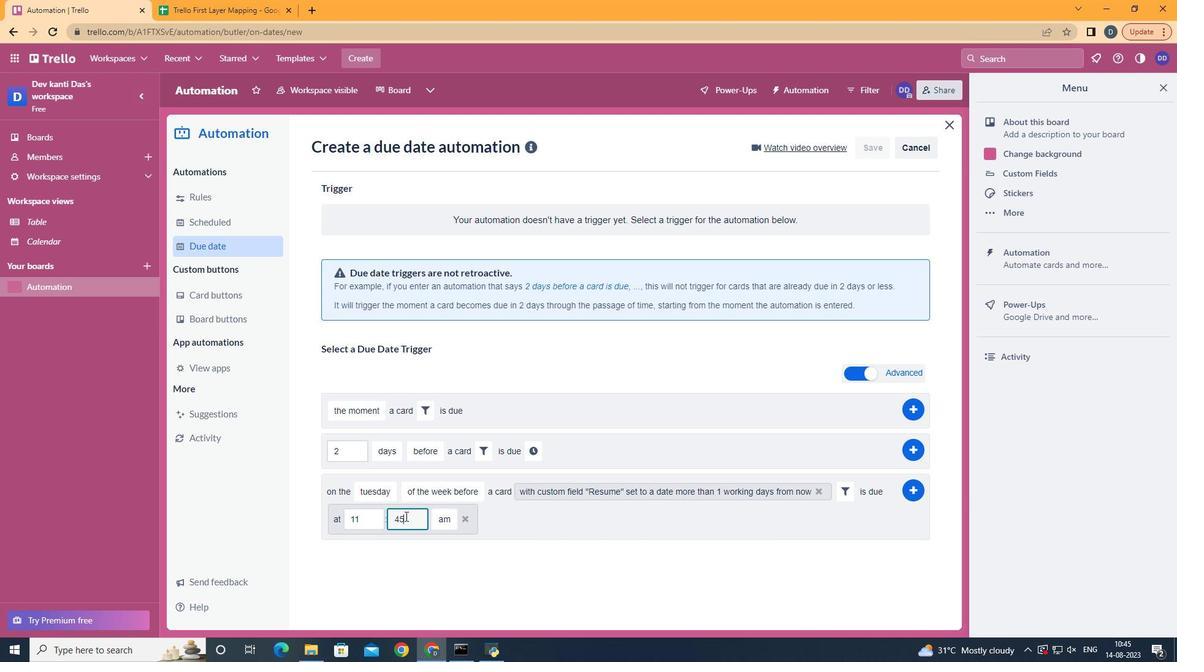 
Action: Key pressed <Key.backspace><Key.backspace>00
Screenshot: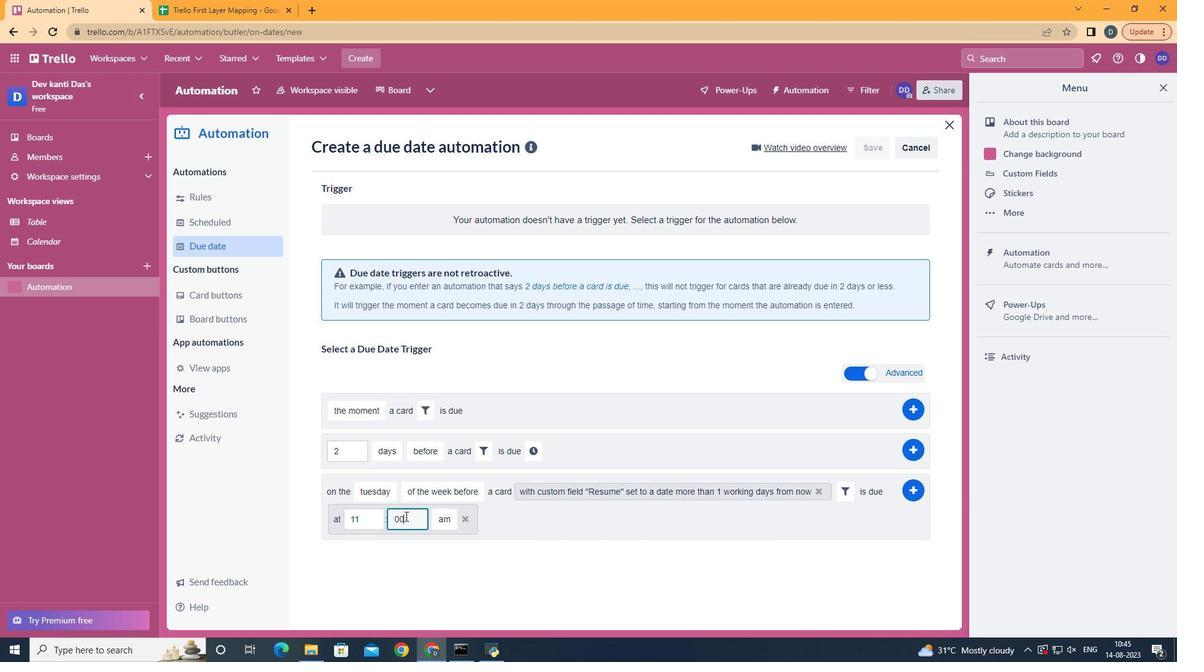 
Action: Mouse moved to (905, 494)
Screenshot: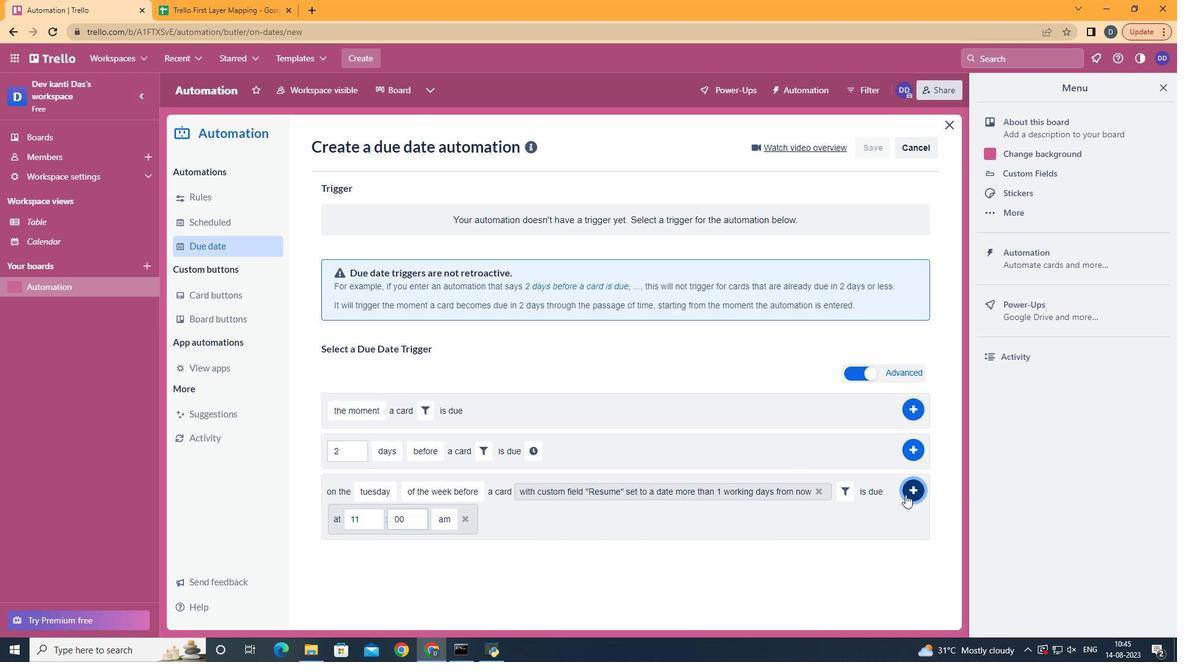 
Action: Mouse pressed left at (905, 494)
Screenshot: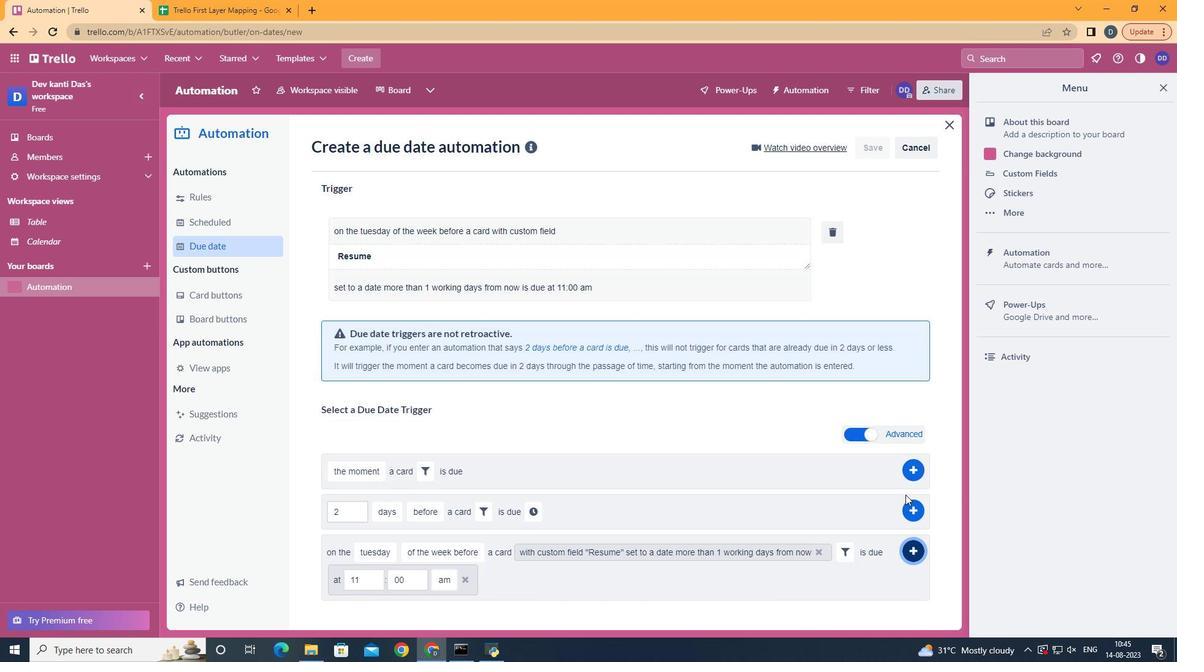 
Action: Mouse moved to (905, 494)
Screenshot: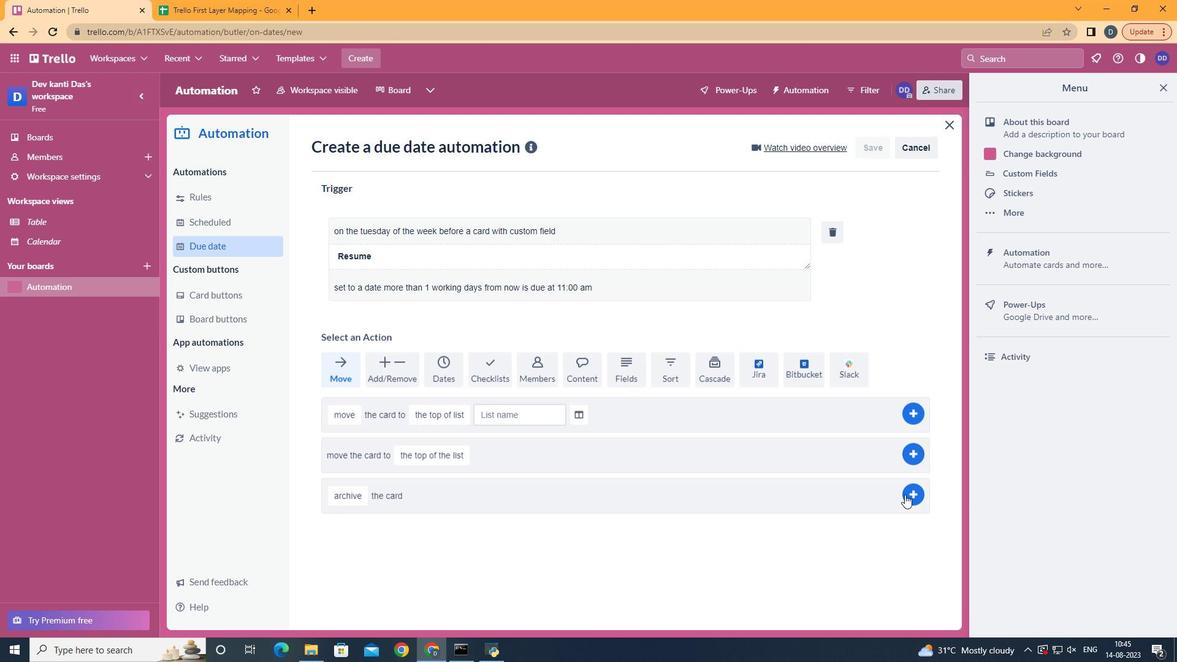 
